Task: Plan a coffee meeting with a mentor on Thursday at 10:00 AM to 11 AM
Action: Mouse moved to (331, 149)
Screenshot: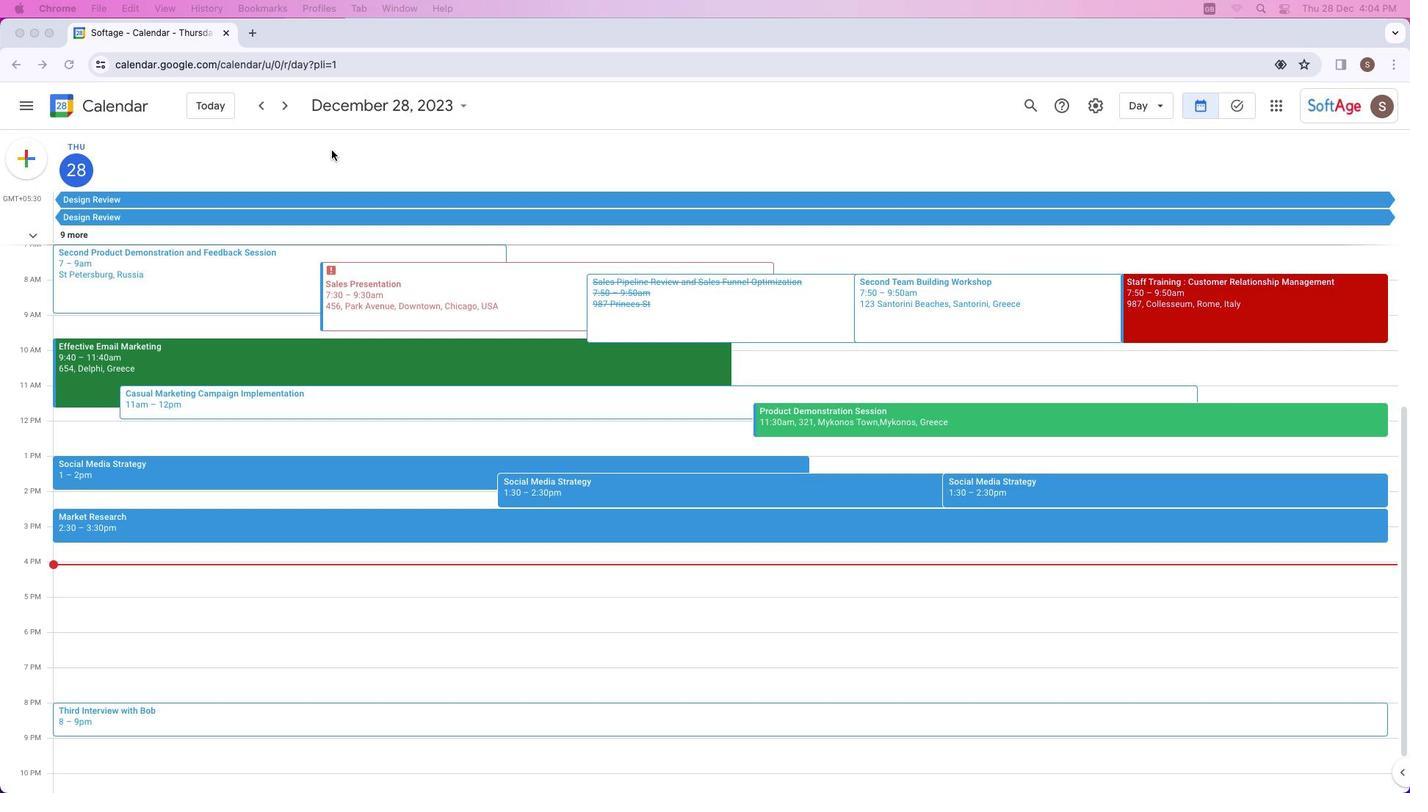 
Action: Mouse pressed left at (331, 149)
Screenshot: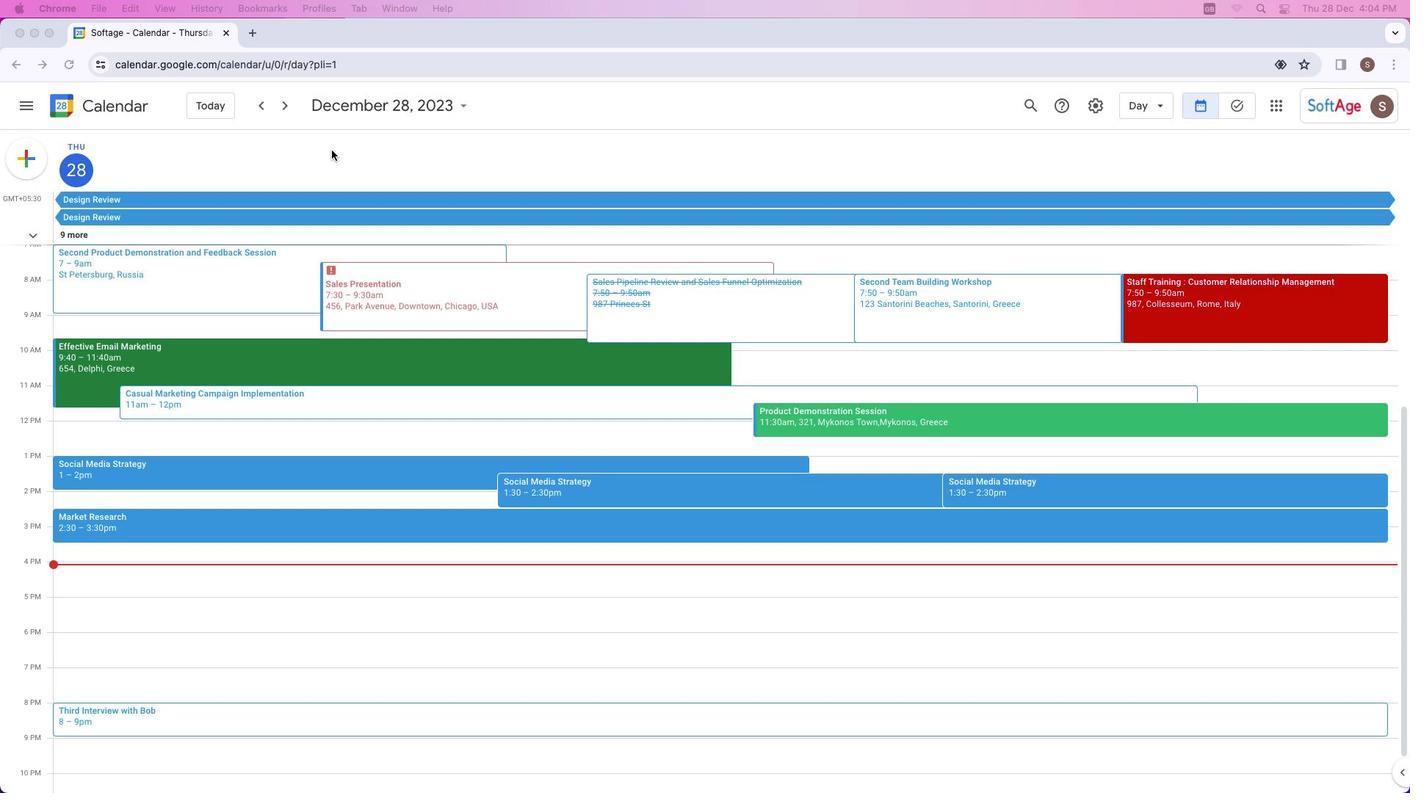 
Action: Mouse moved to (26, 154)
Screenshot: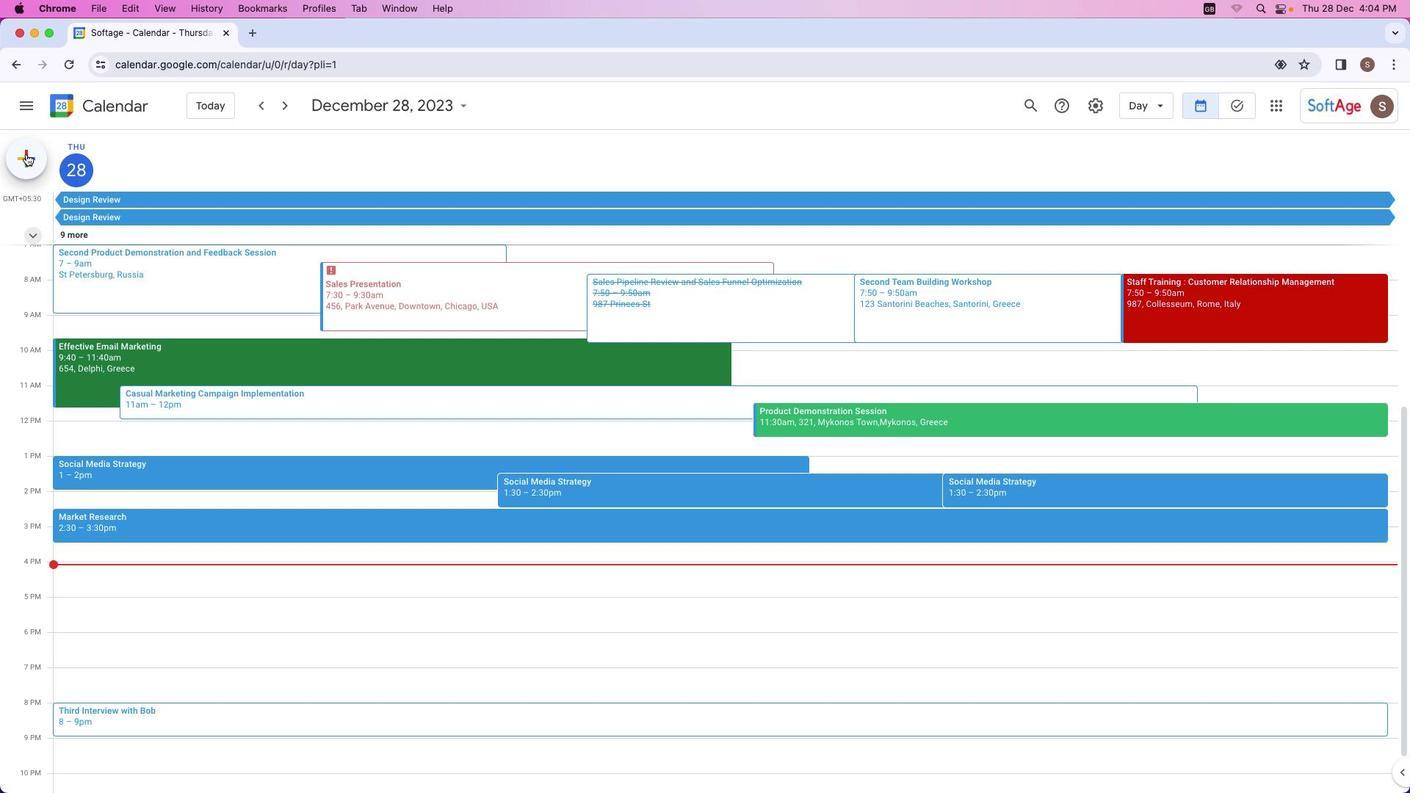
Action: Mouse pressed left at (26, 154)
Screenshot: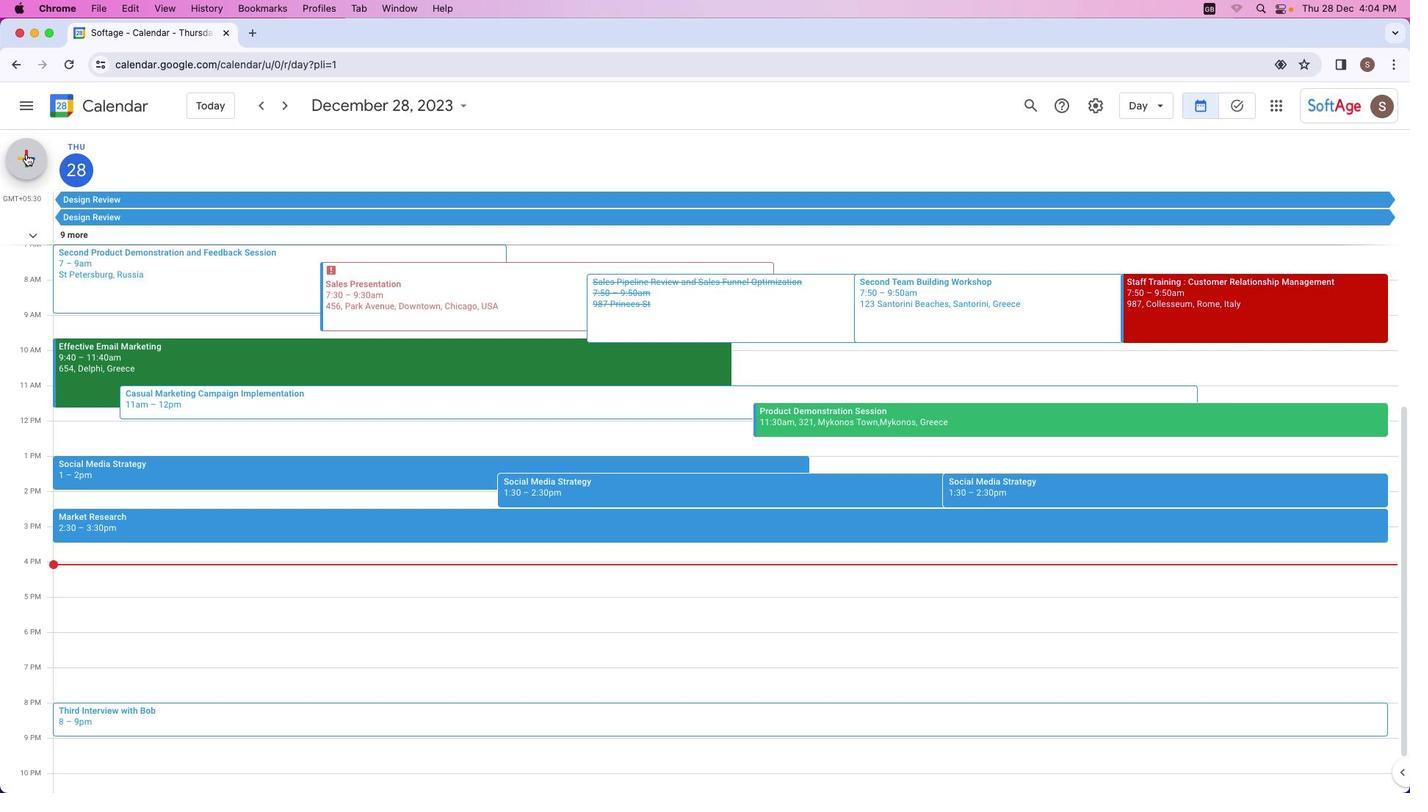 
Action: Mouse moved to (45, 207)
Screenshot: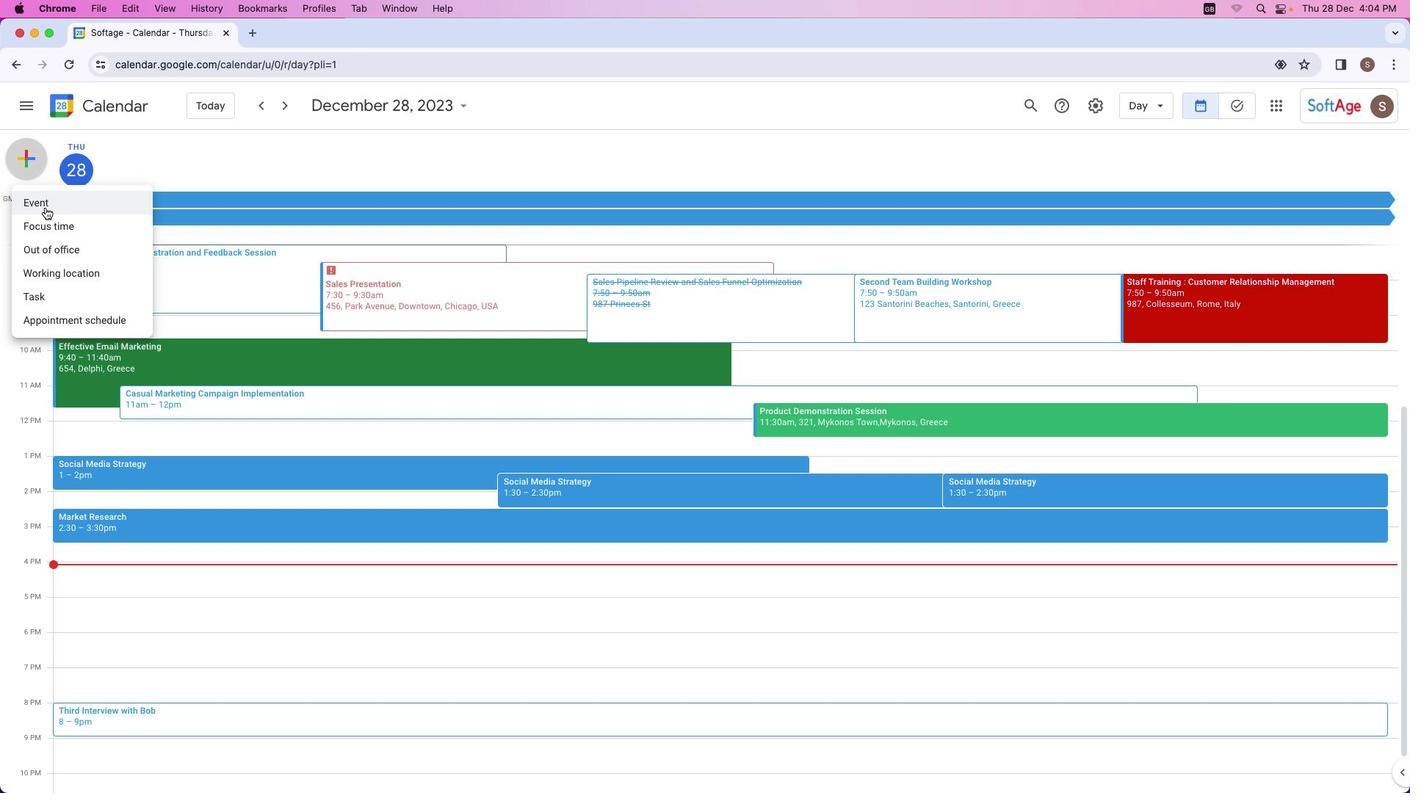 
Action: Mouse pressed left at (45, 207)
Screenshot: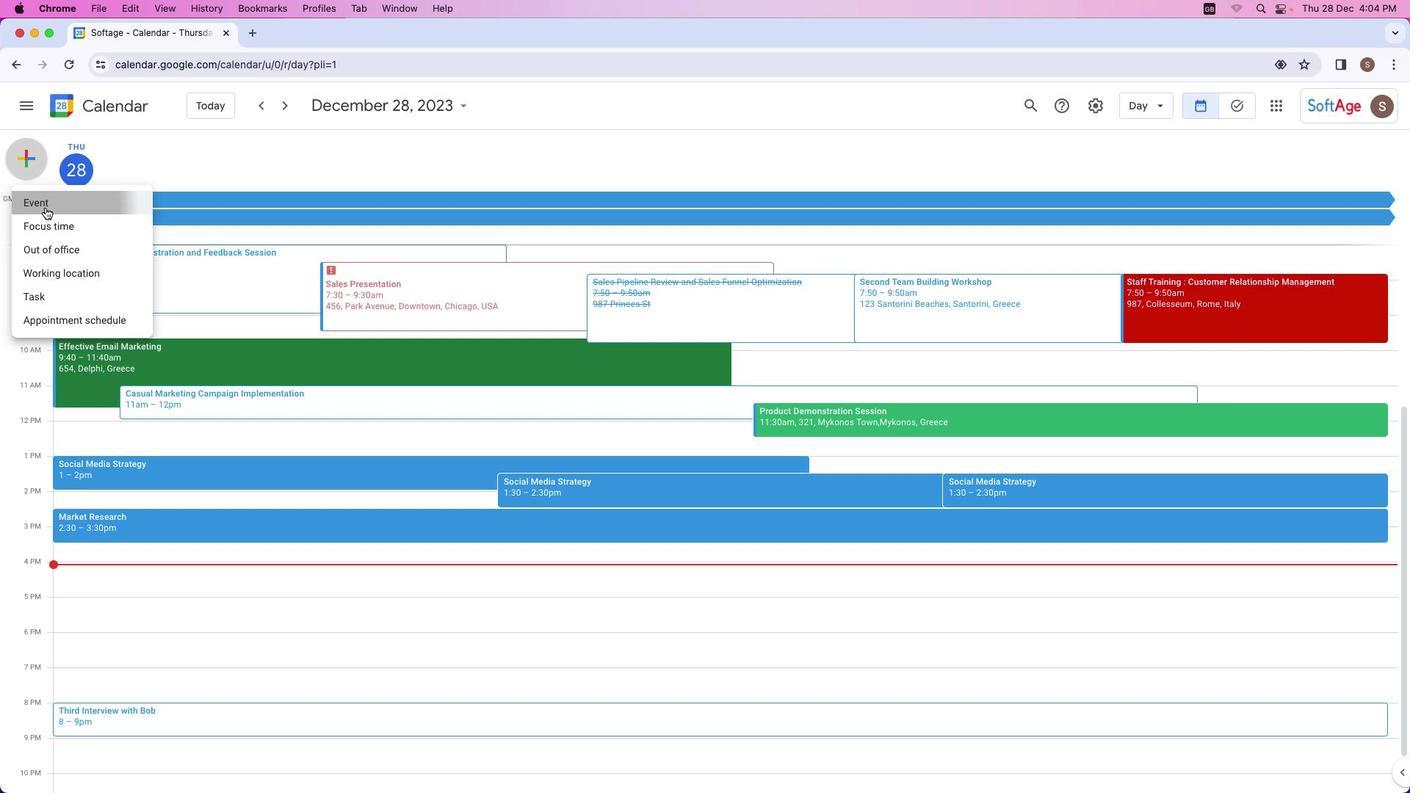 
Action: Mouse moved to (553, 298)
Screenshot: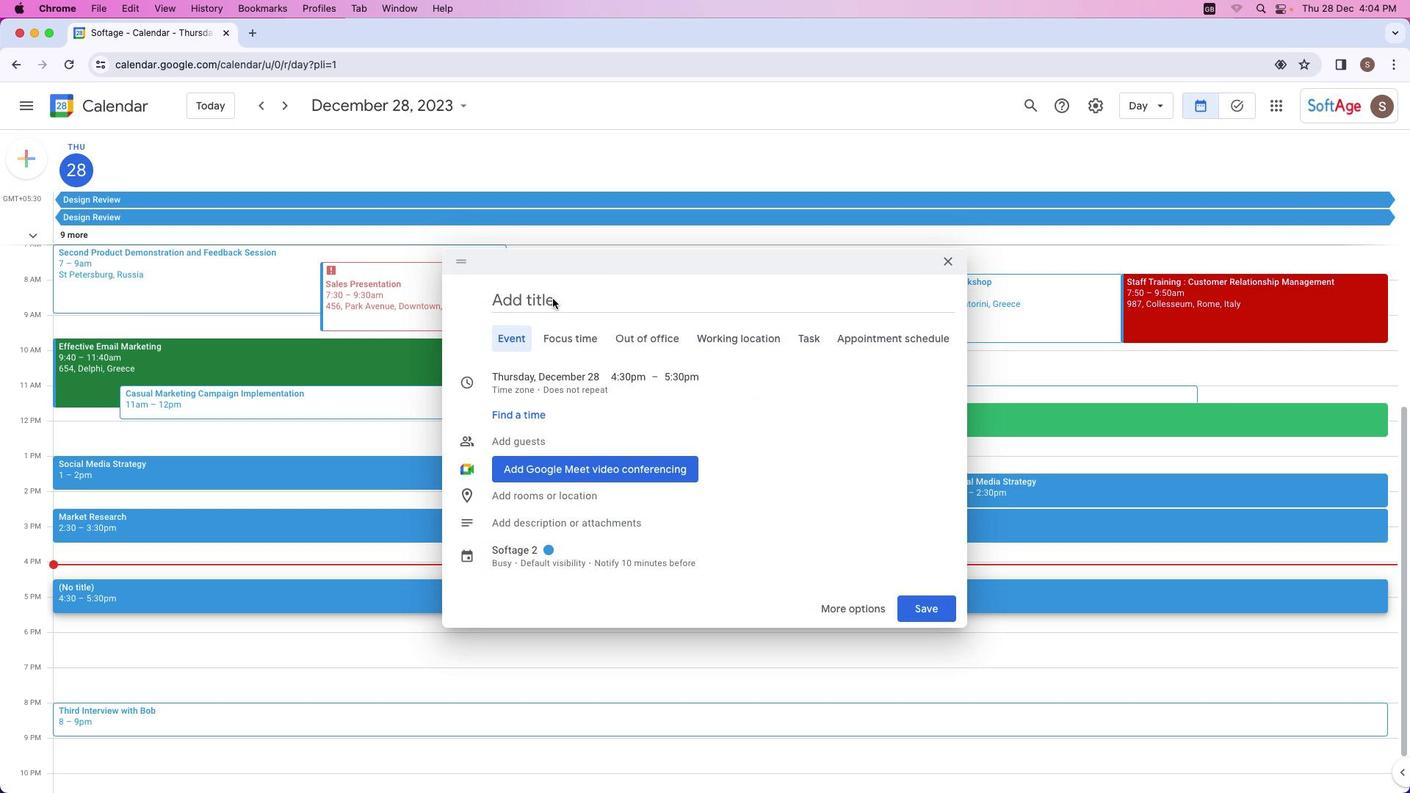 
Action: Mouse pressed left at (553, 298)
Screenshot: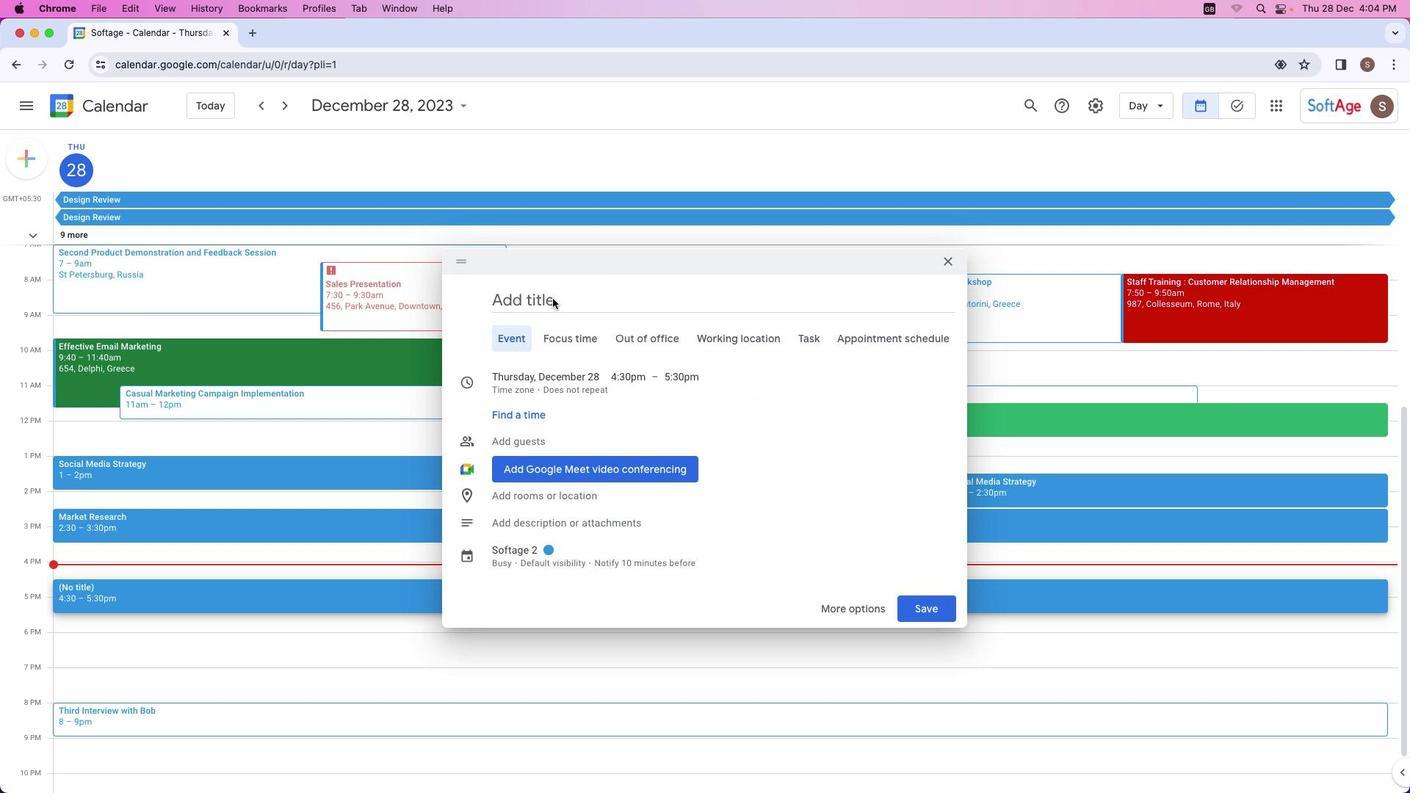 
Action: Key pressed Key.shift'C''o''f''f'
Screenshot: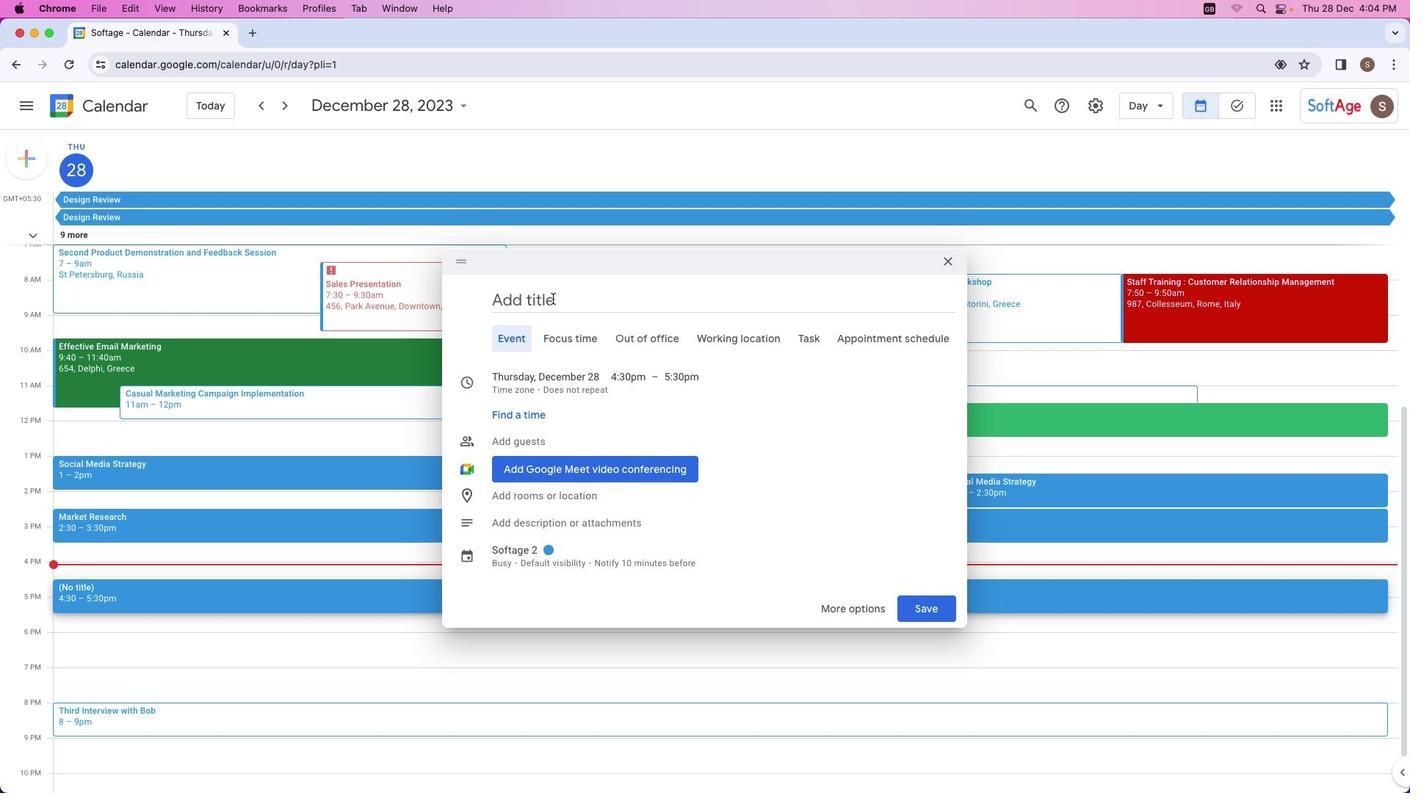 
Action: Mouse moved to (570, 300)
Screenshot: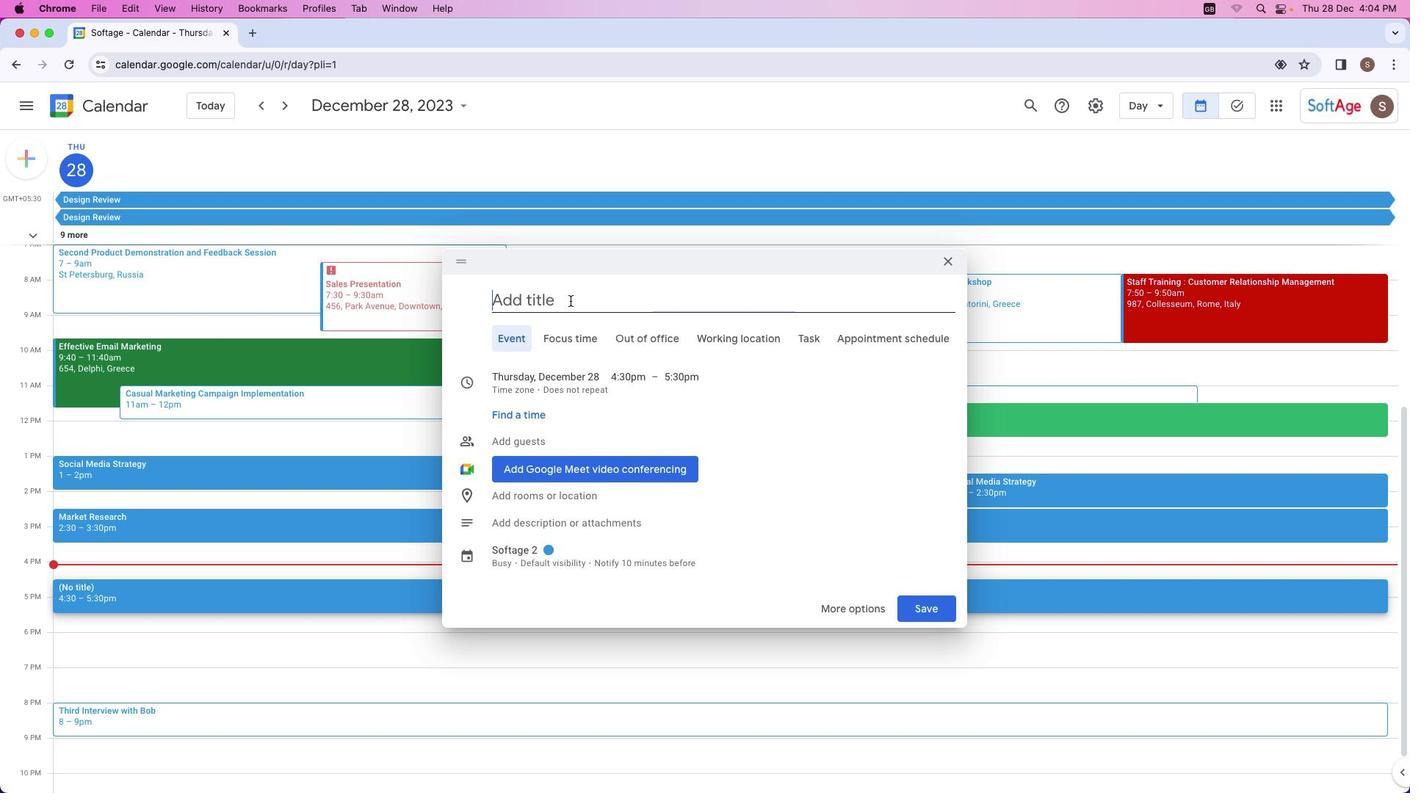 
Action: Mouse pressed left at (570, 300)
Screenshot: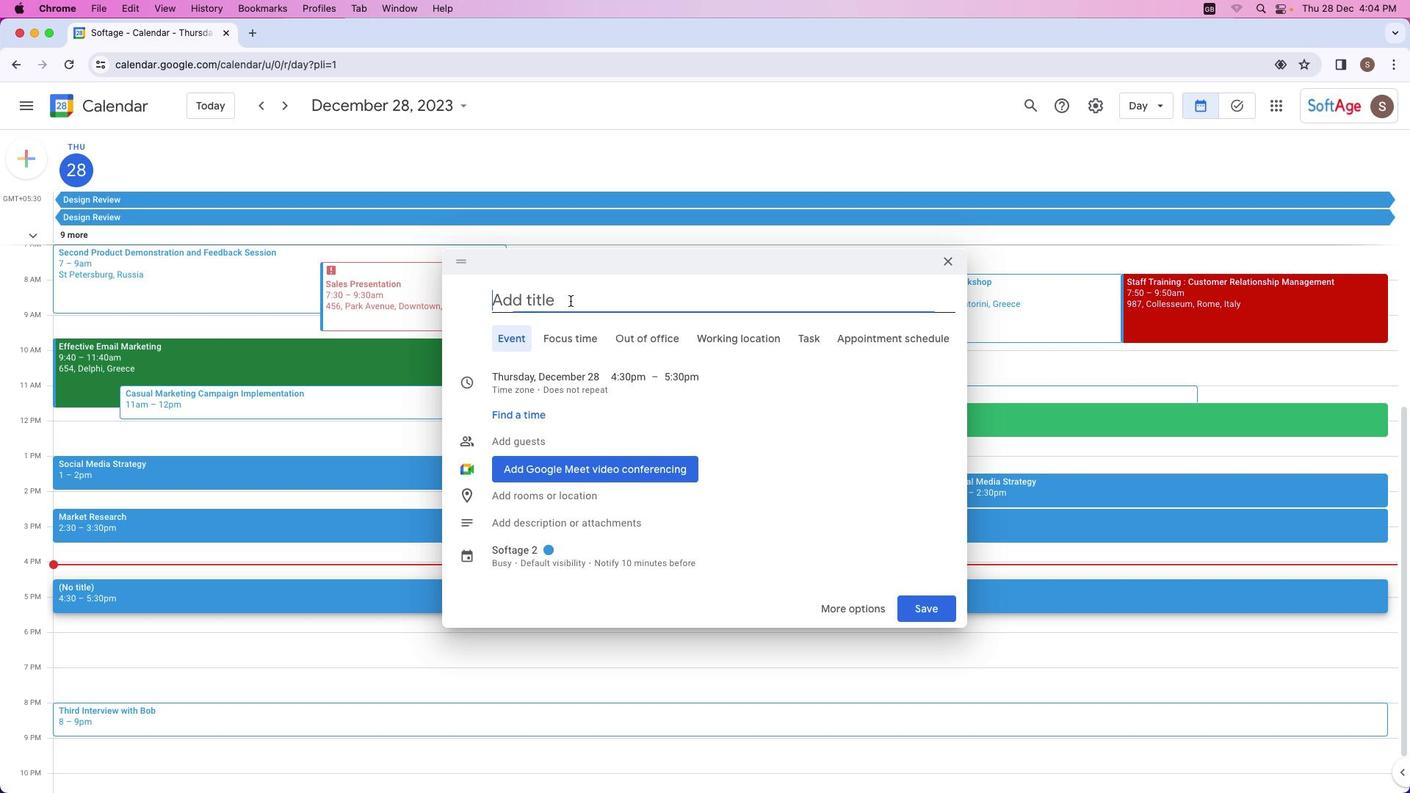 
Action: Key pressed Key.shift'C''o''f''f''e''e'Key.space'm''e''e''t''i''n''g'
Screenshot: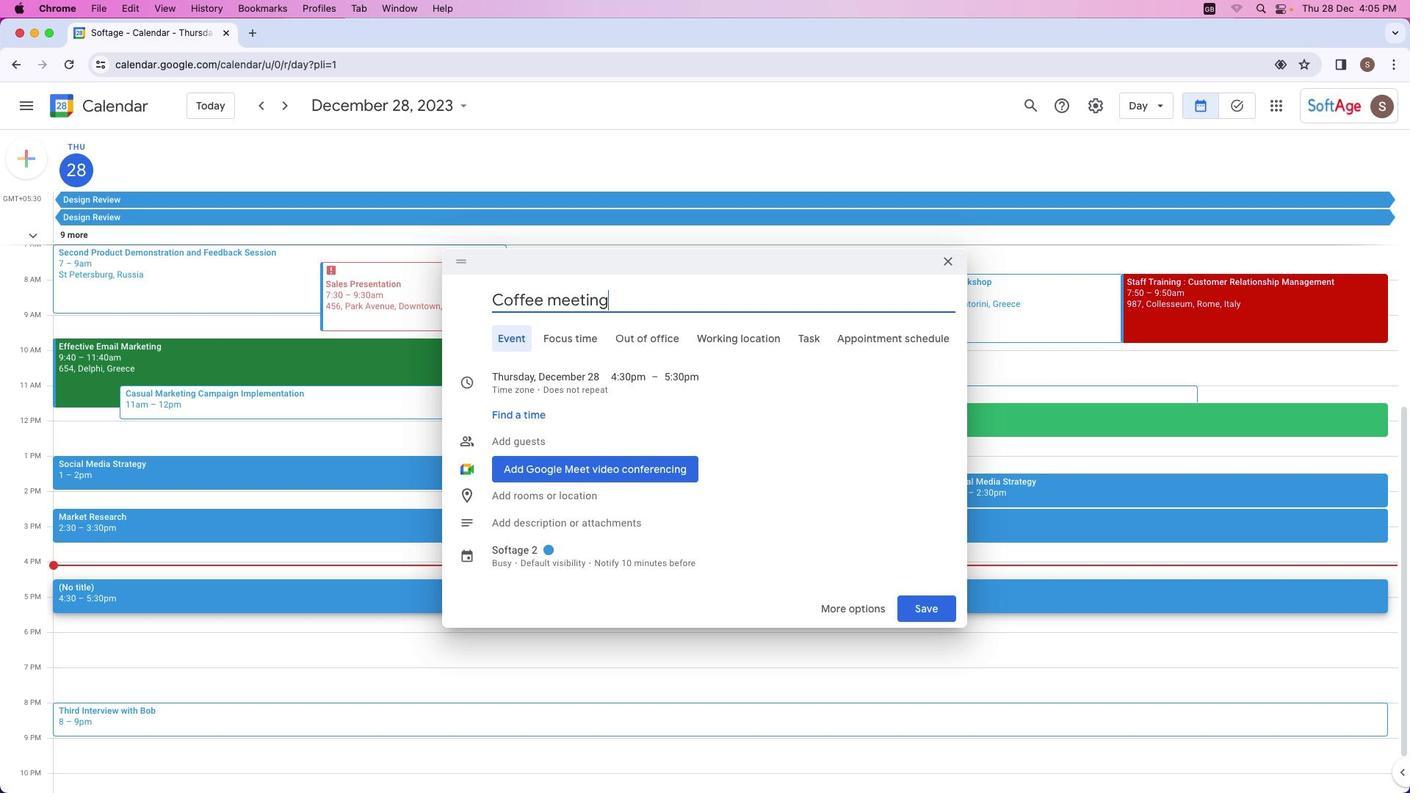 
Action: Mouse moved to (630, 373)
Screenshot: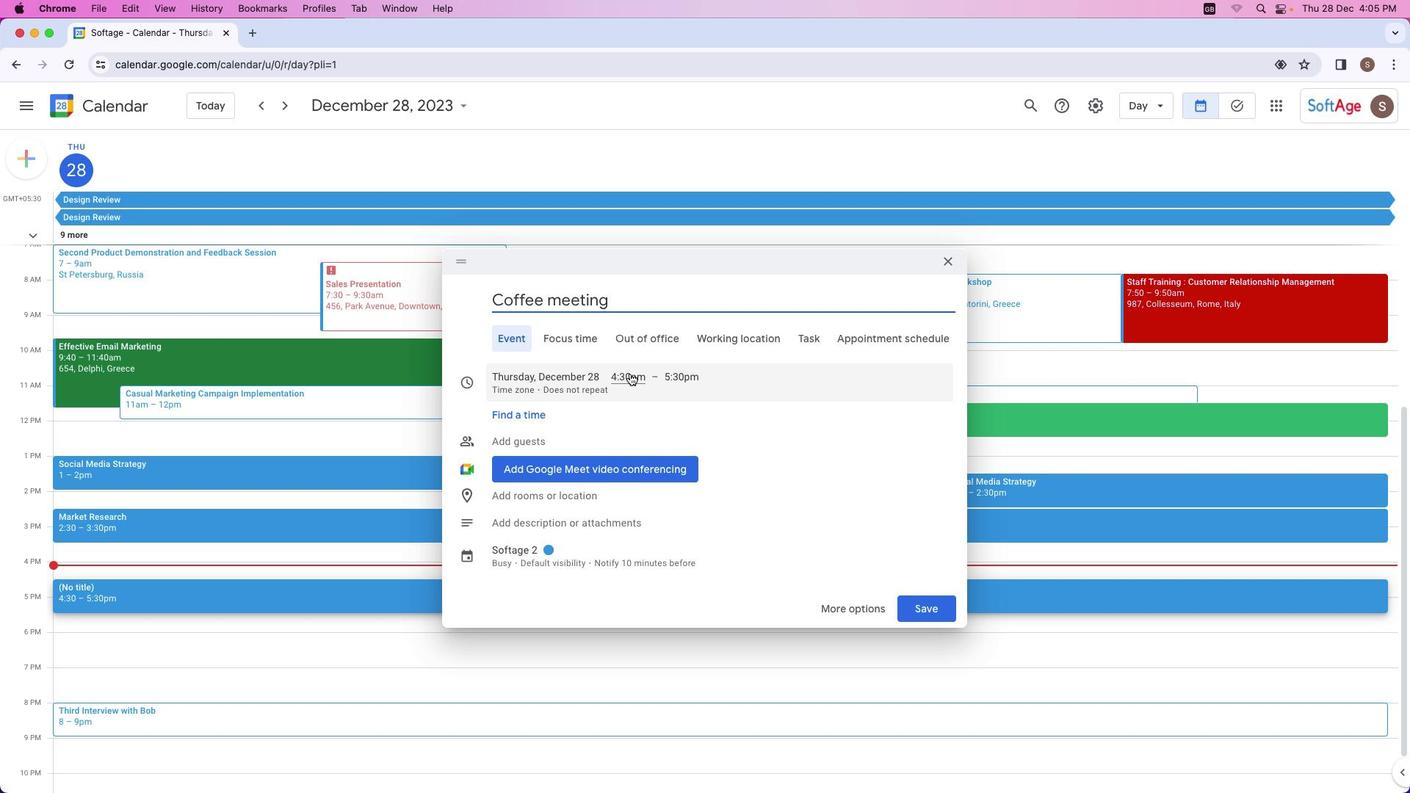 
Action: Mouse pressed left at (630, 373)
Screenshot: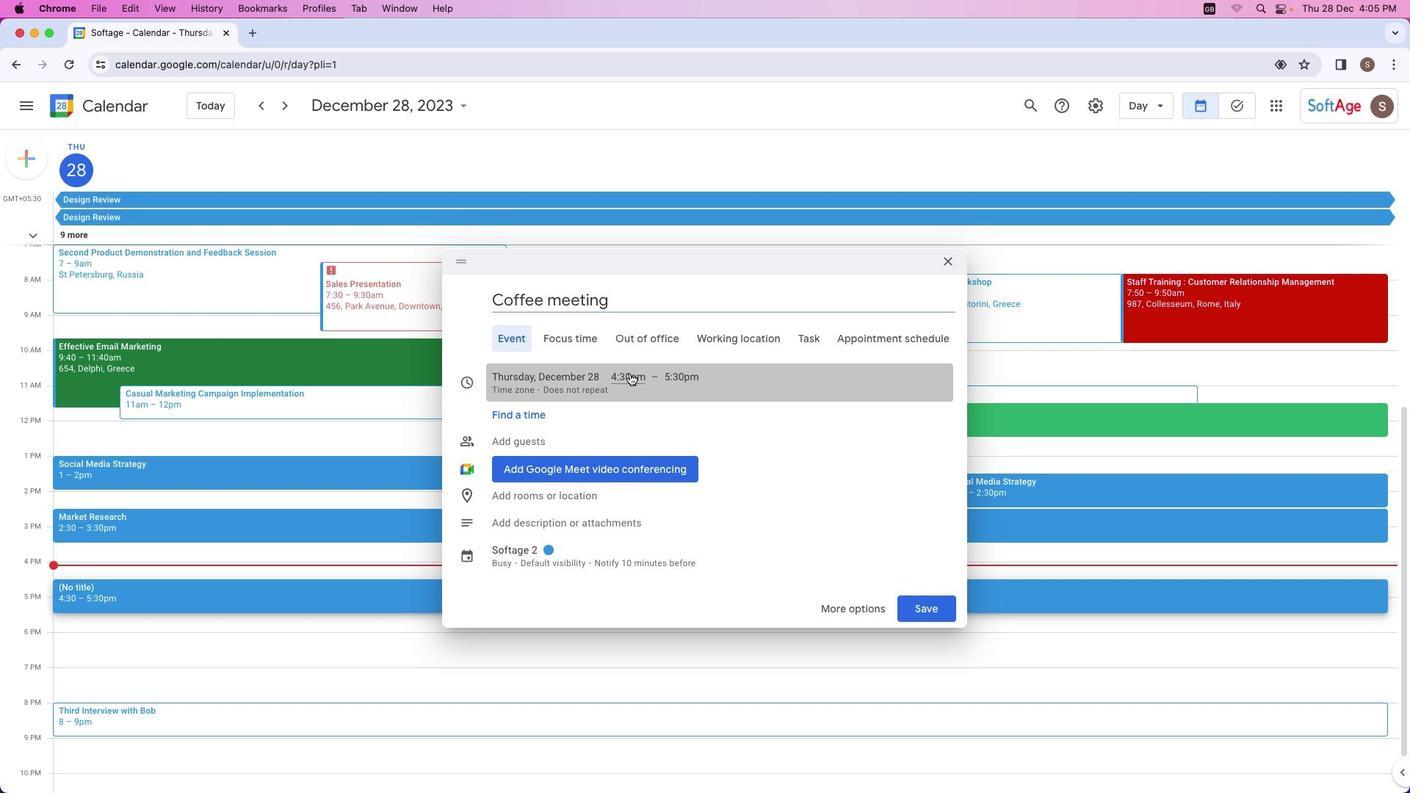 
Action: Mouse moved to (644, 456)
Screenshot: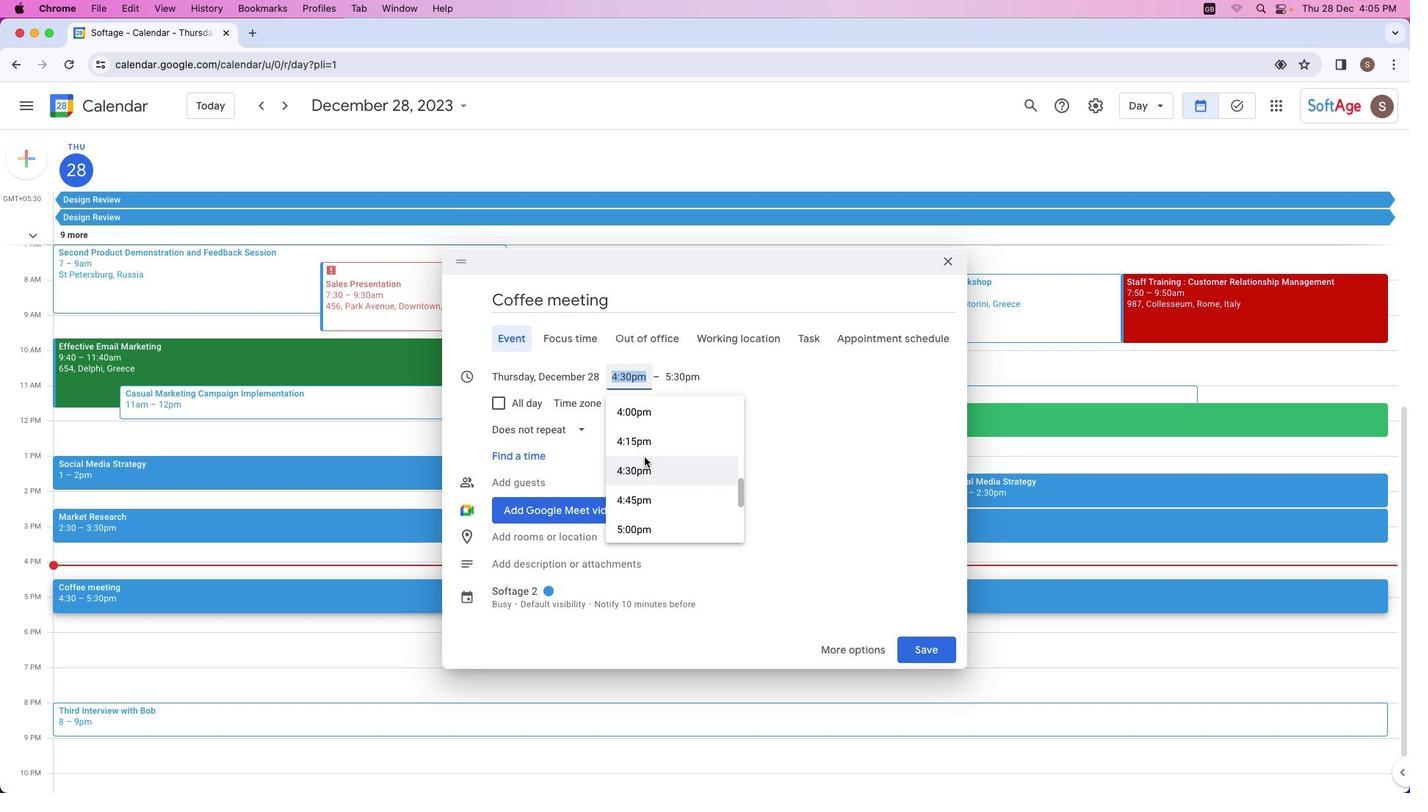 
Action: Mouse scrolled (644, 456) with delta (0, 0)
Screenshot: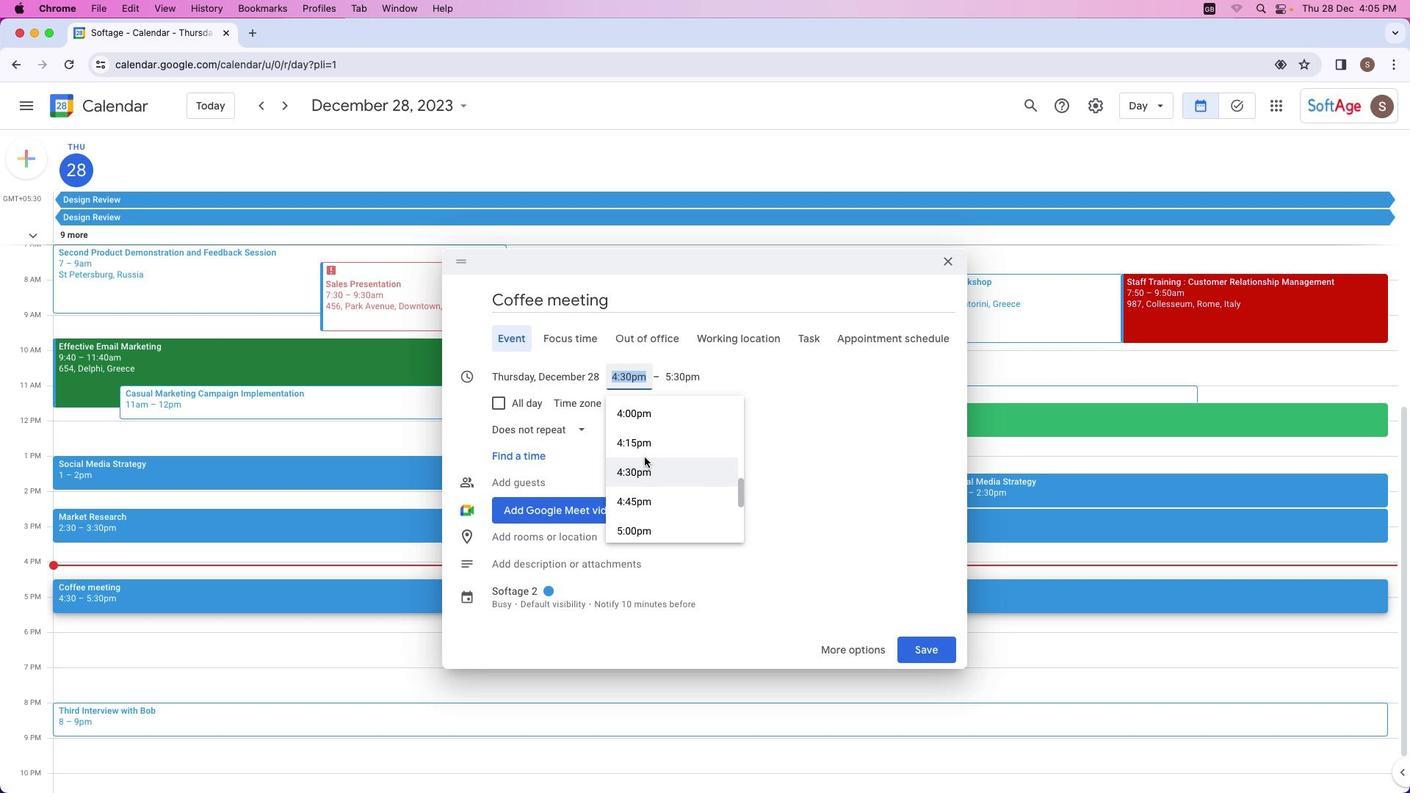 
Action: Mouse scrolled (644, 456) with delta (0, 0)
Screenshot: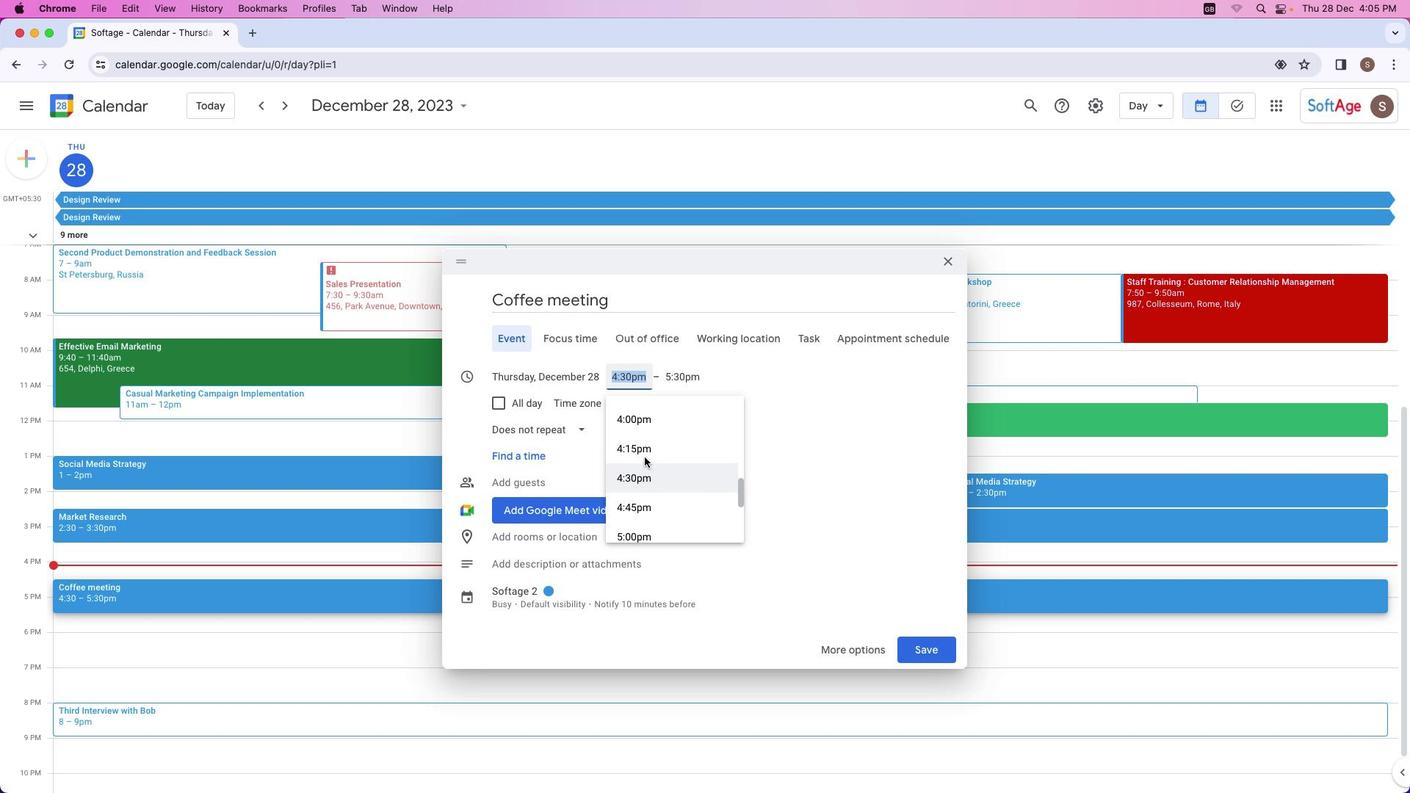 
Action: Mouse scrolled (644, 456) with delta (0, 0)
Screenshot: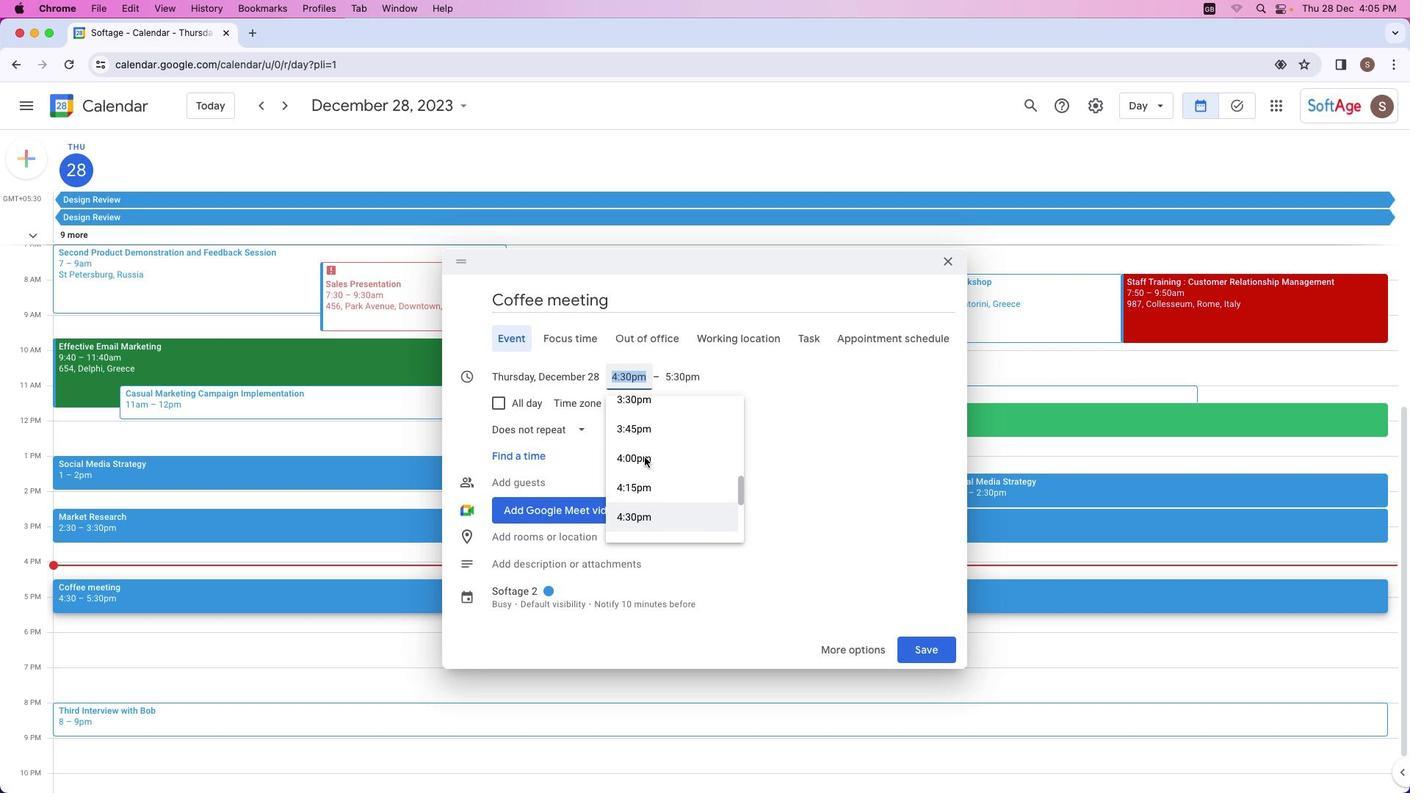 
Action: Mouse scrolled (644, 456) with delta (0, 1)
Screenshot: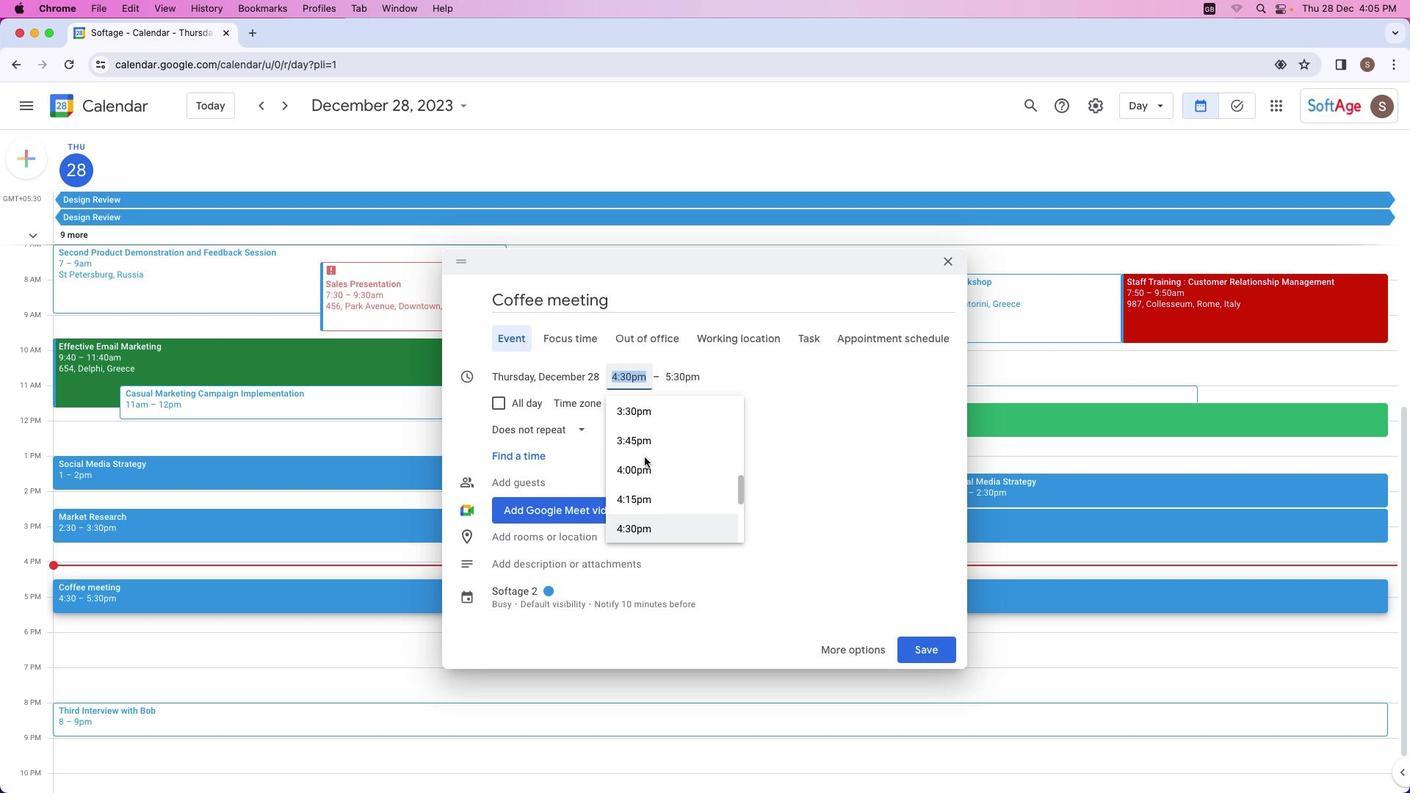 
Action: Mouse scrolled (644, 456) with delta (0, 1)
Screenshot: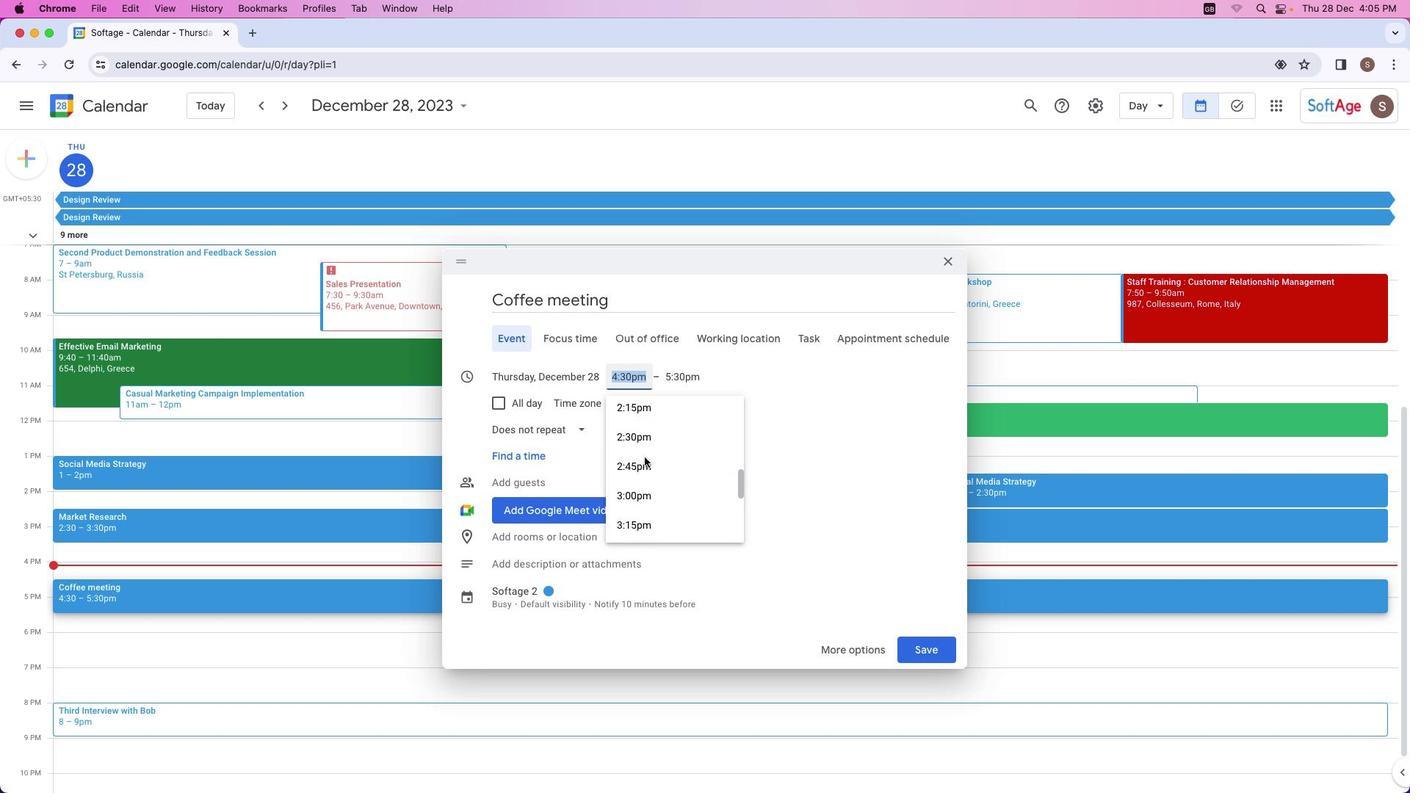 
Action: Mouse scrolled (644, 456) with delta (0, 2)
Screenshot: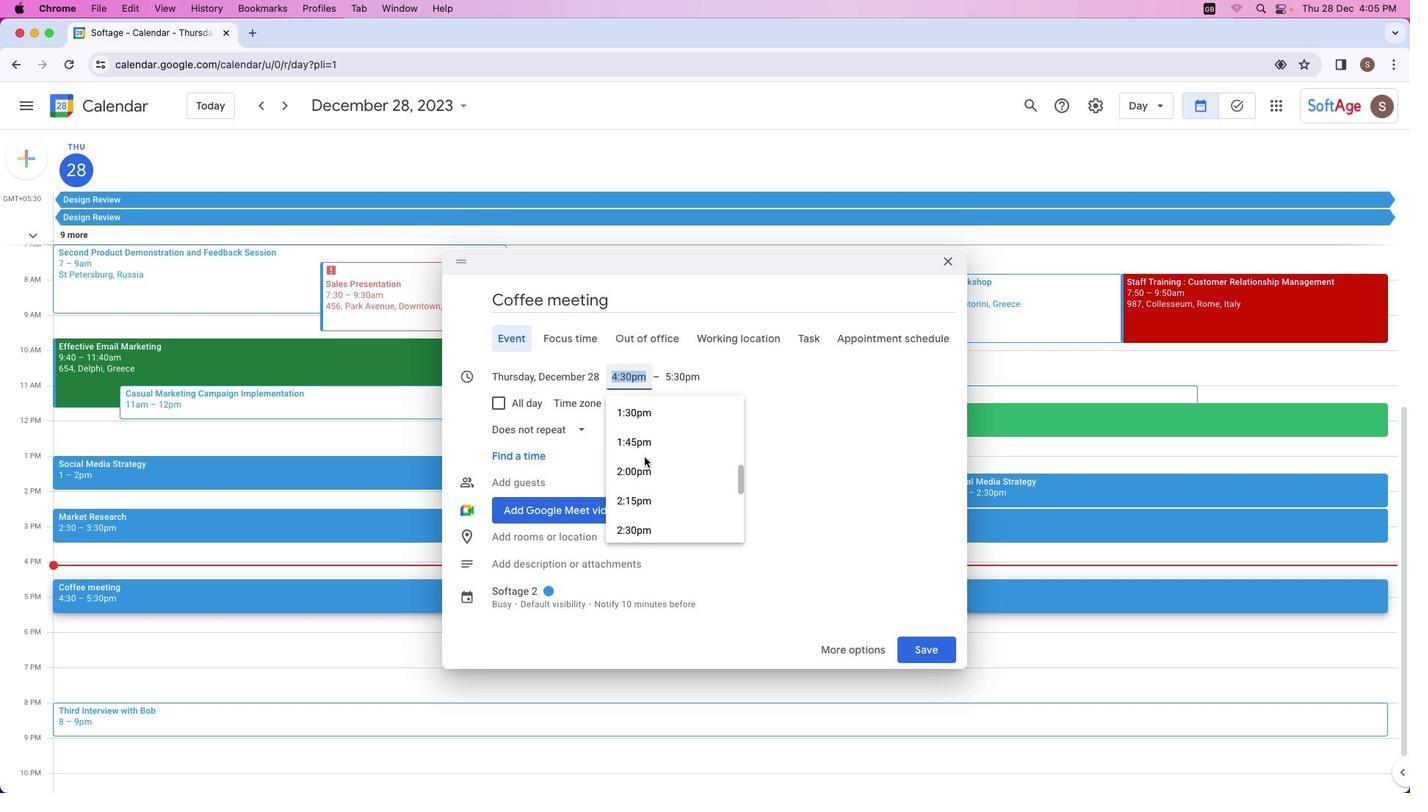 
Action: Mouse scrolled (644, 456) with delta (0, 0)
Screenshot: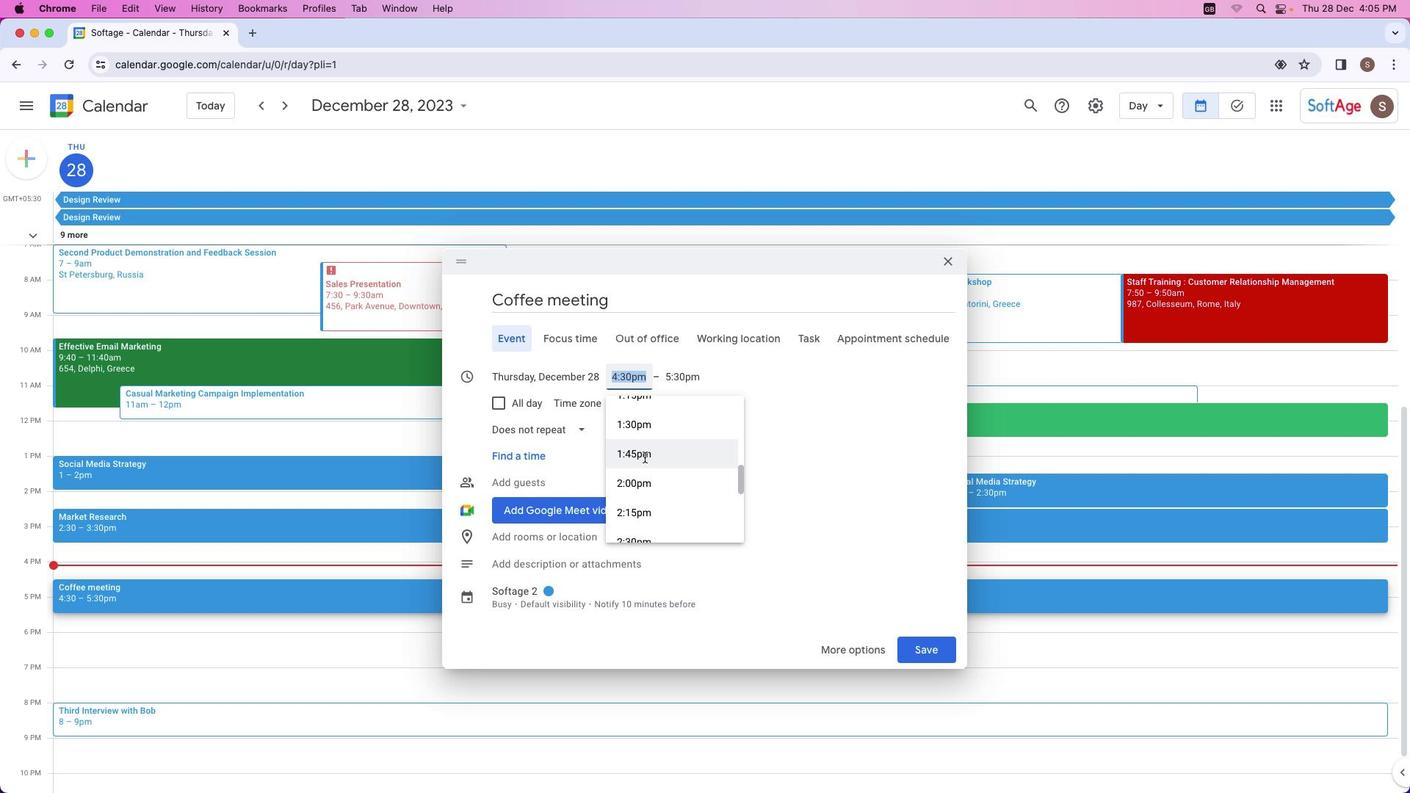
Action: Mouse scrolled (644, 456) with delta (0, 0)
Screenshot: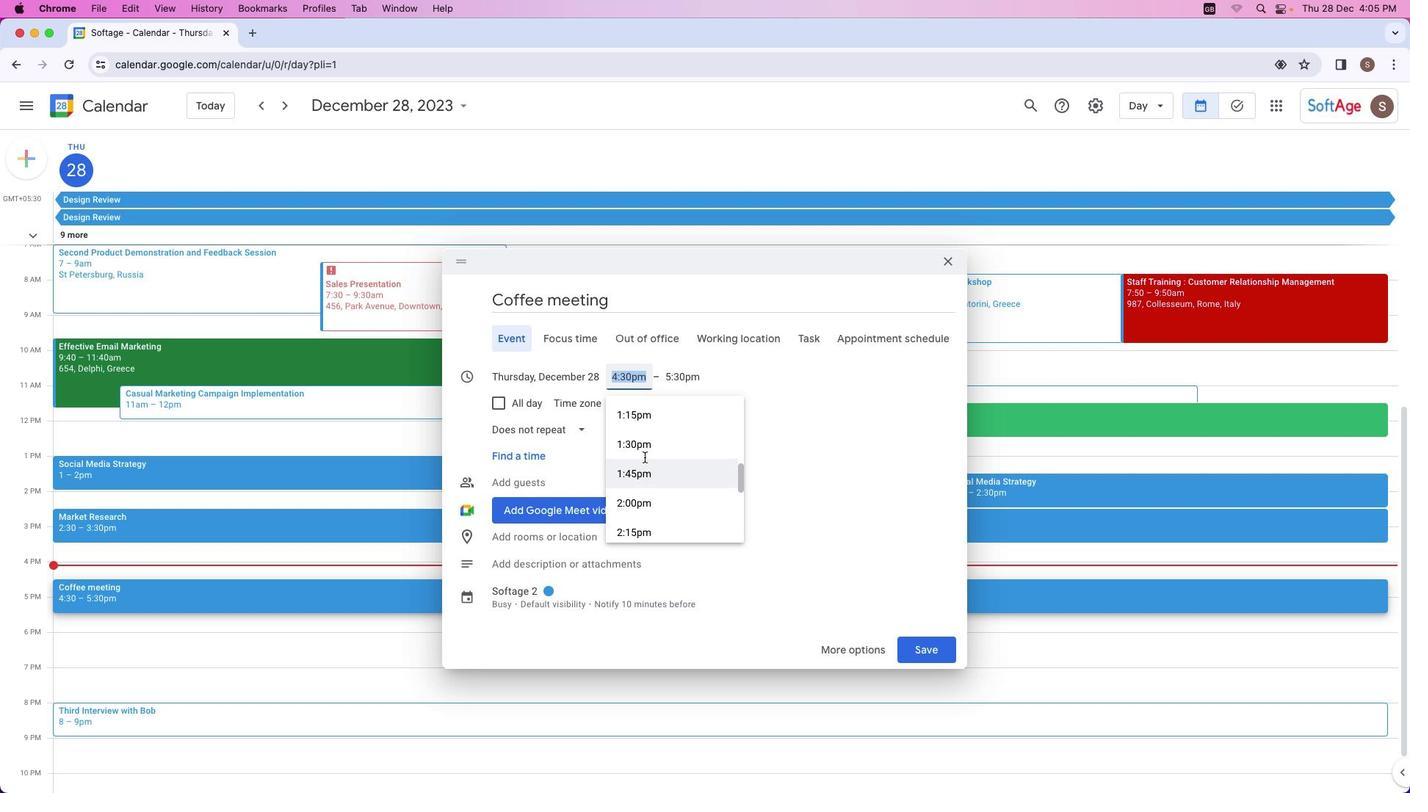 
Action: Mouse scrolled (644, 456) with delta (0, 0)
Screenshot: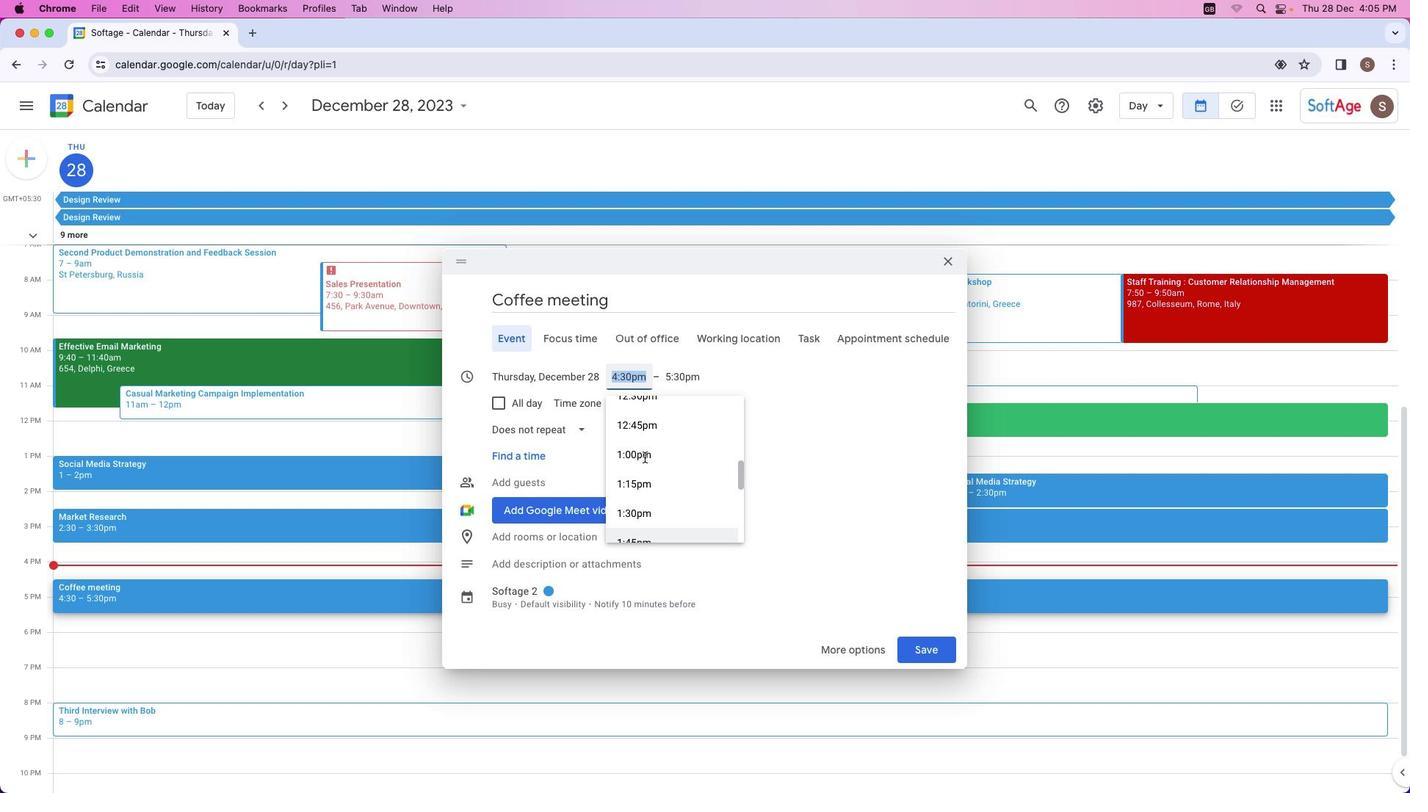 
Action: Mouse scrolled (644, 456) with delta (0, 2)
Screenshot: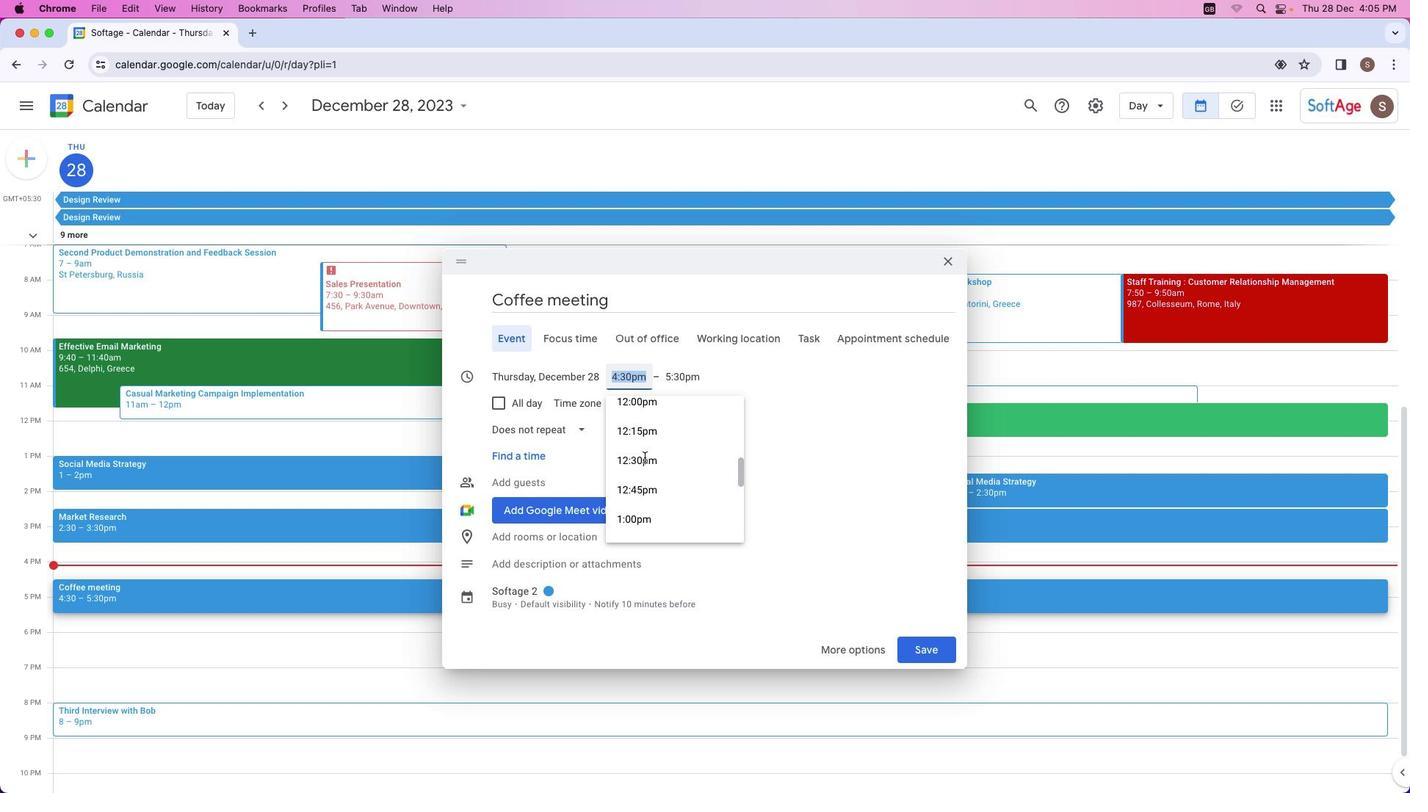 
Action: Mouse scrolled (644, 456) with delta (0, 2)
Screenshot: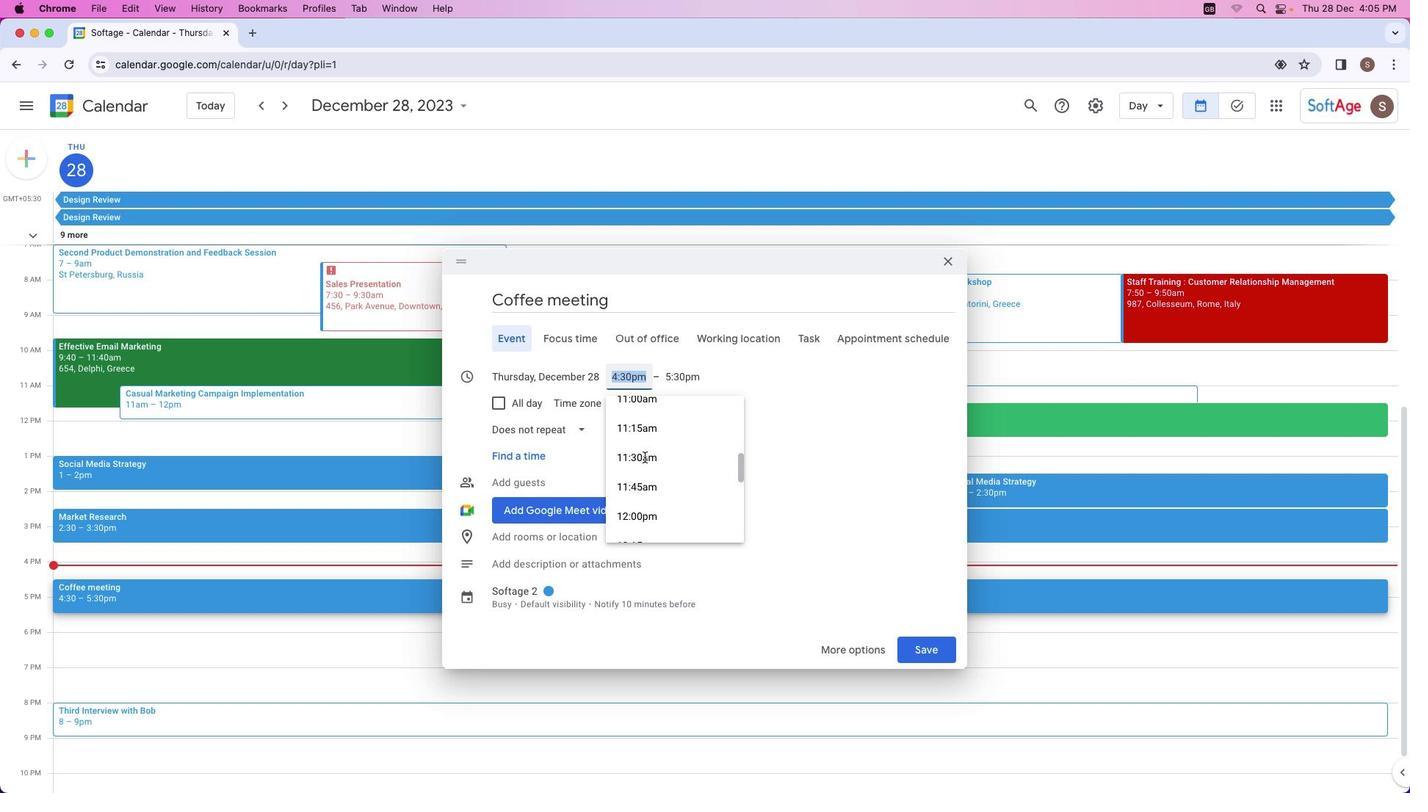 
Action: Mouse scrolled (644, 456) with delta (0, 2)
Screenshot: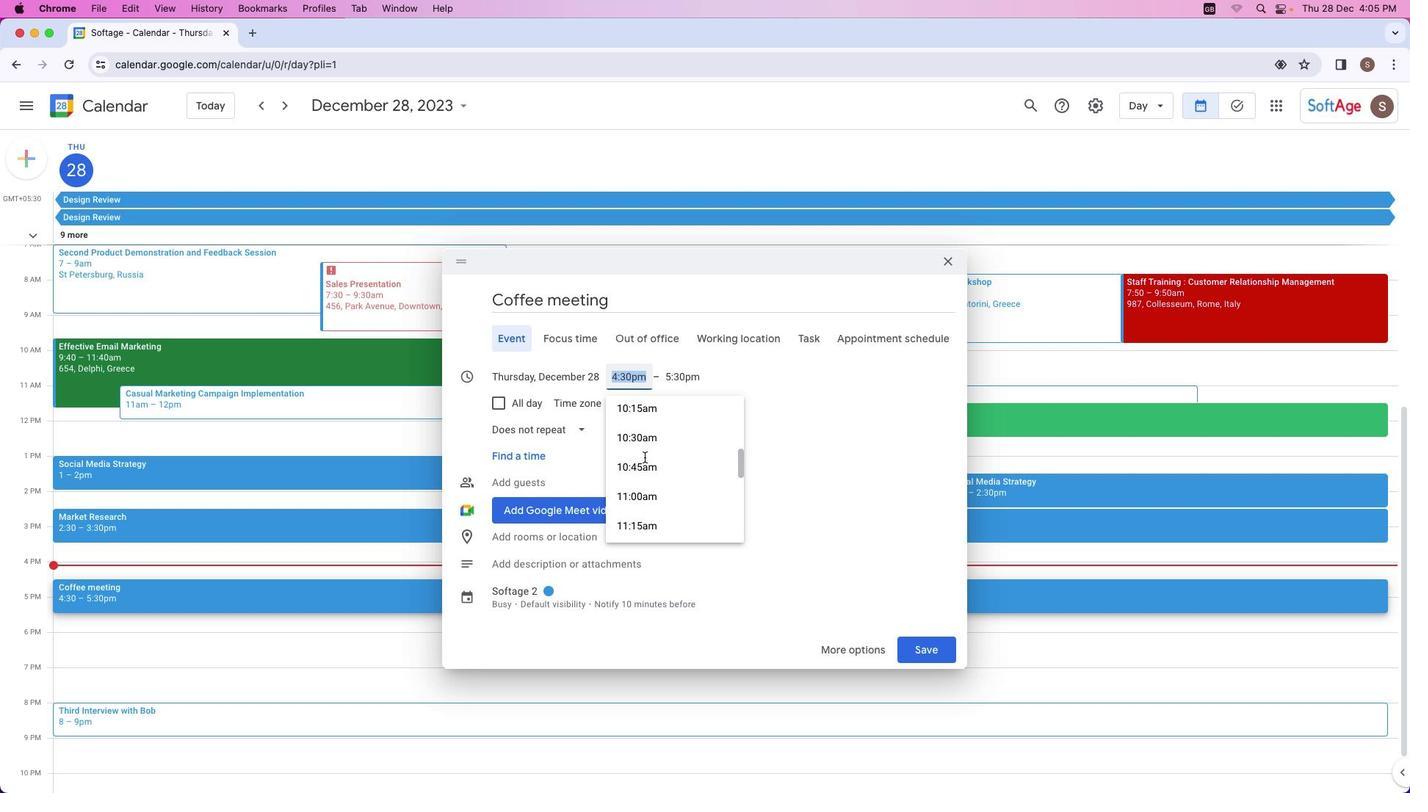 
Action: Mouse moved to (639, 403)
Screenshot: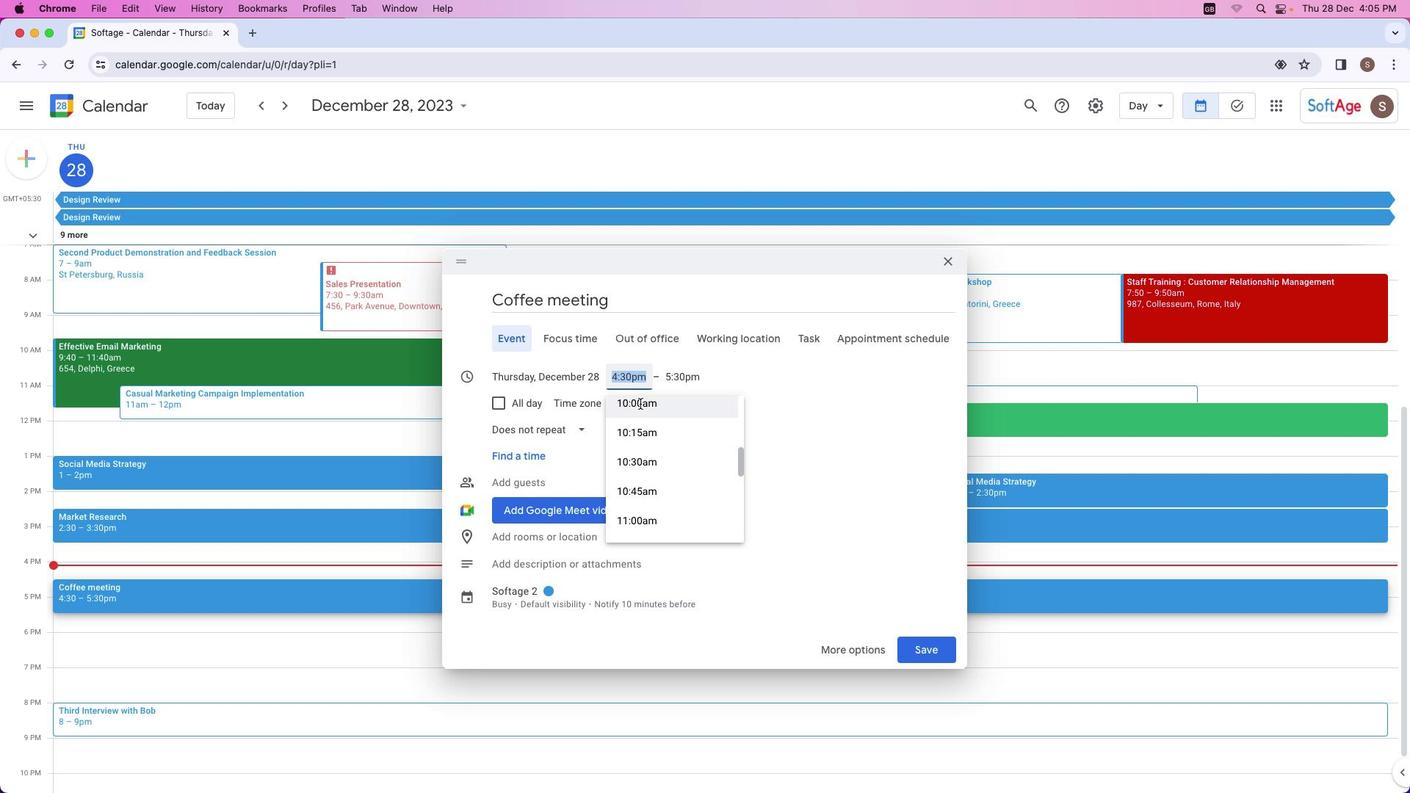 
Action: Mouse pressed left at (639, 403)
Screenshot: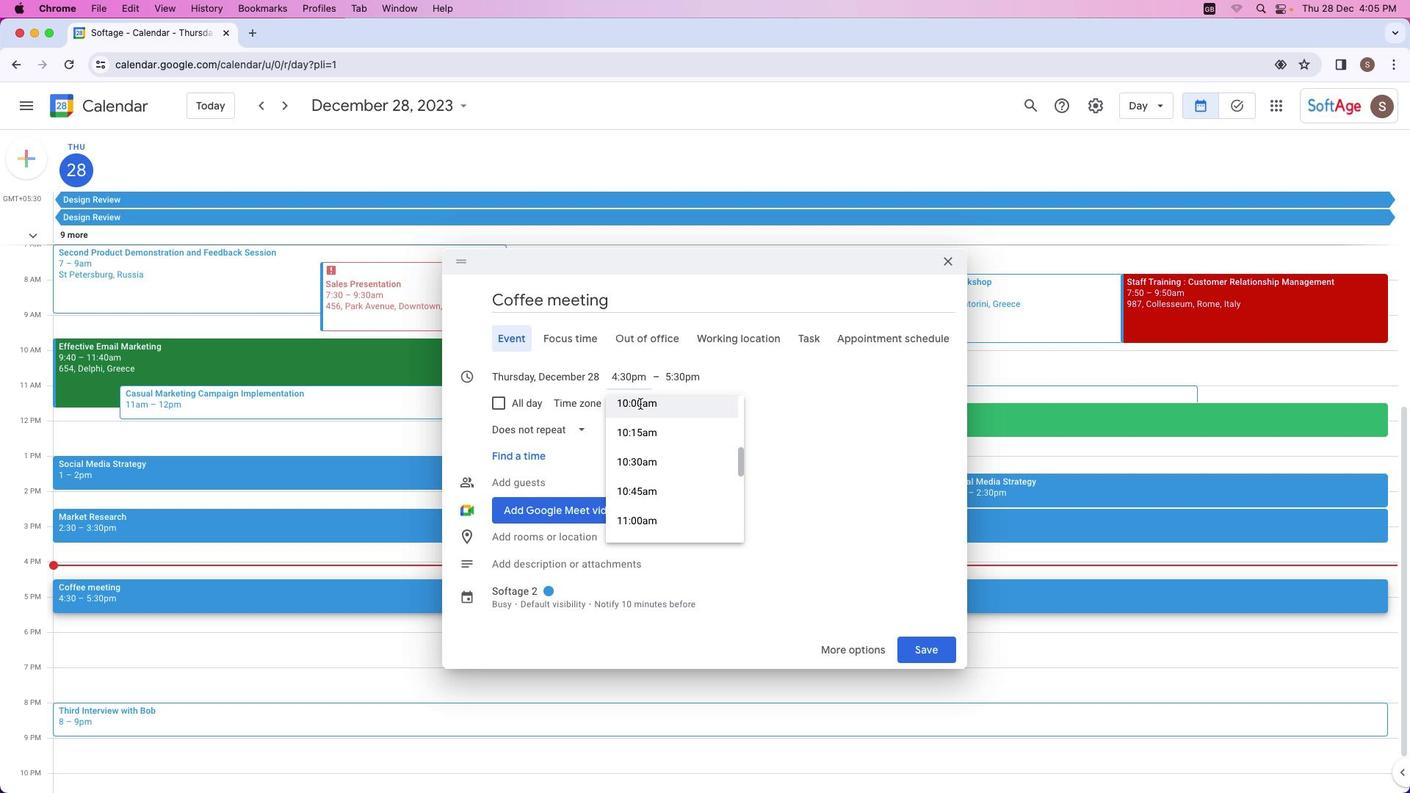 
Action: Mouse moved to (580, 561)
Screenshot: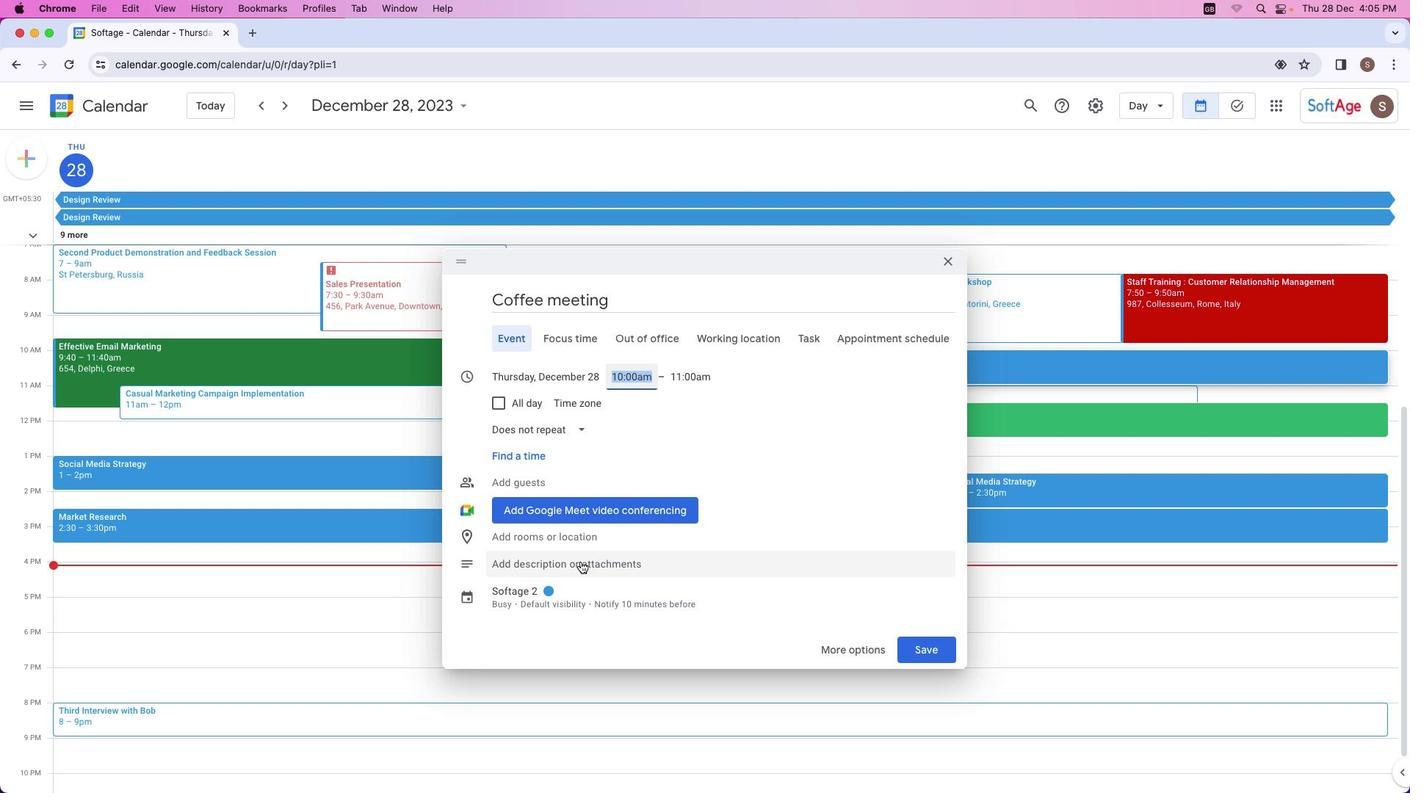 
Action: Mouse pressed left at (580, 561)
Screenshot: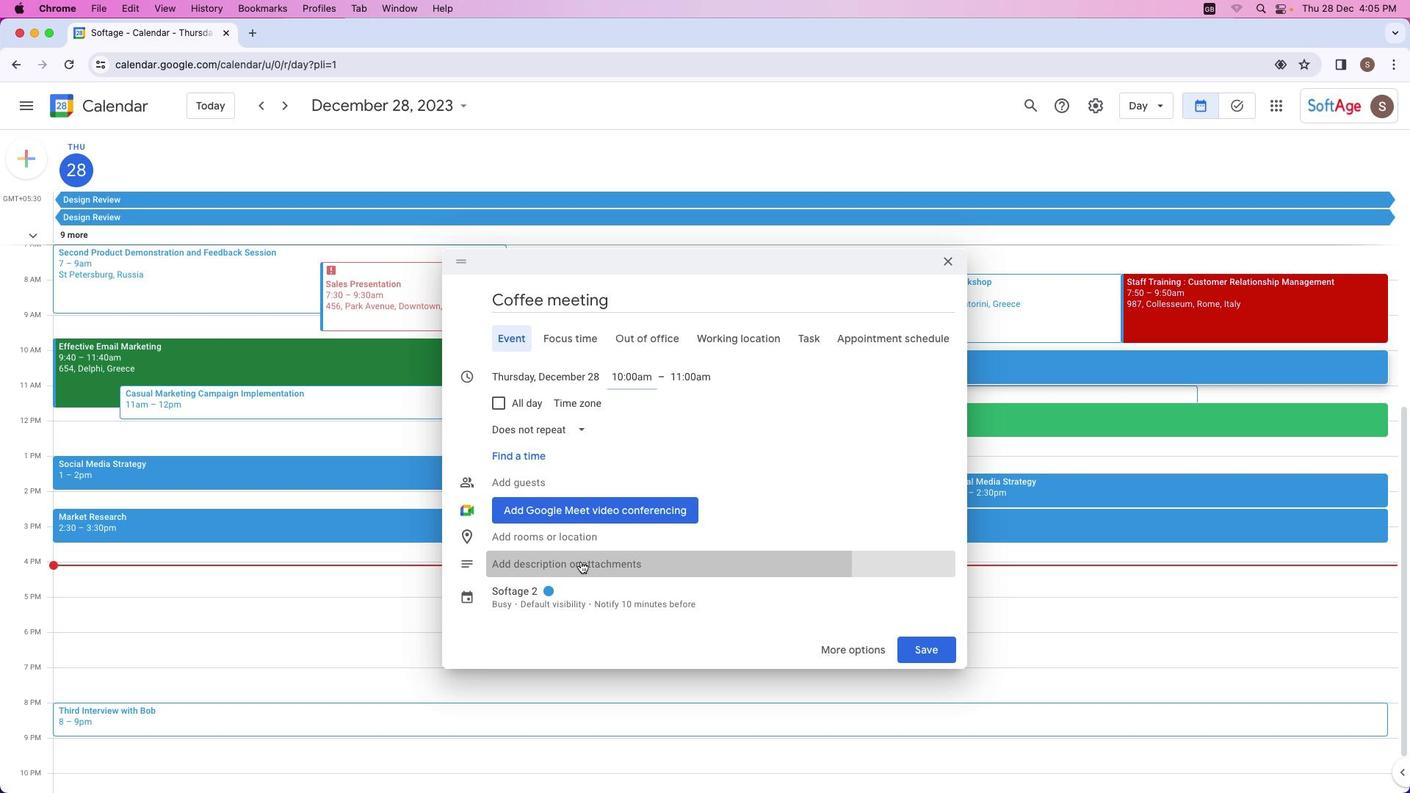 
Action: Mouse moved to (530, 586)
Screenshot: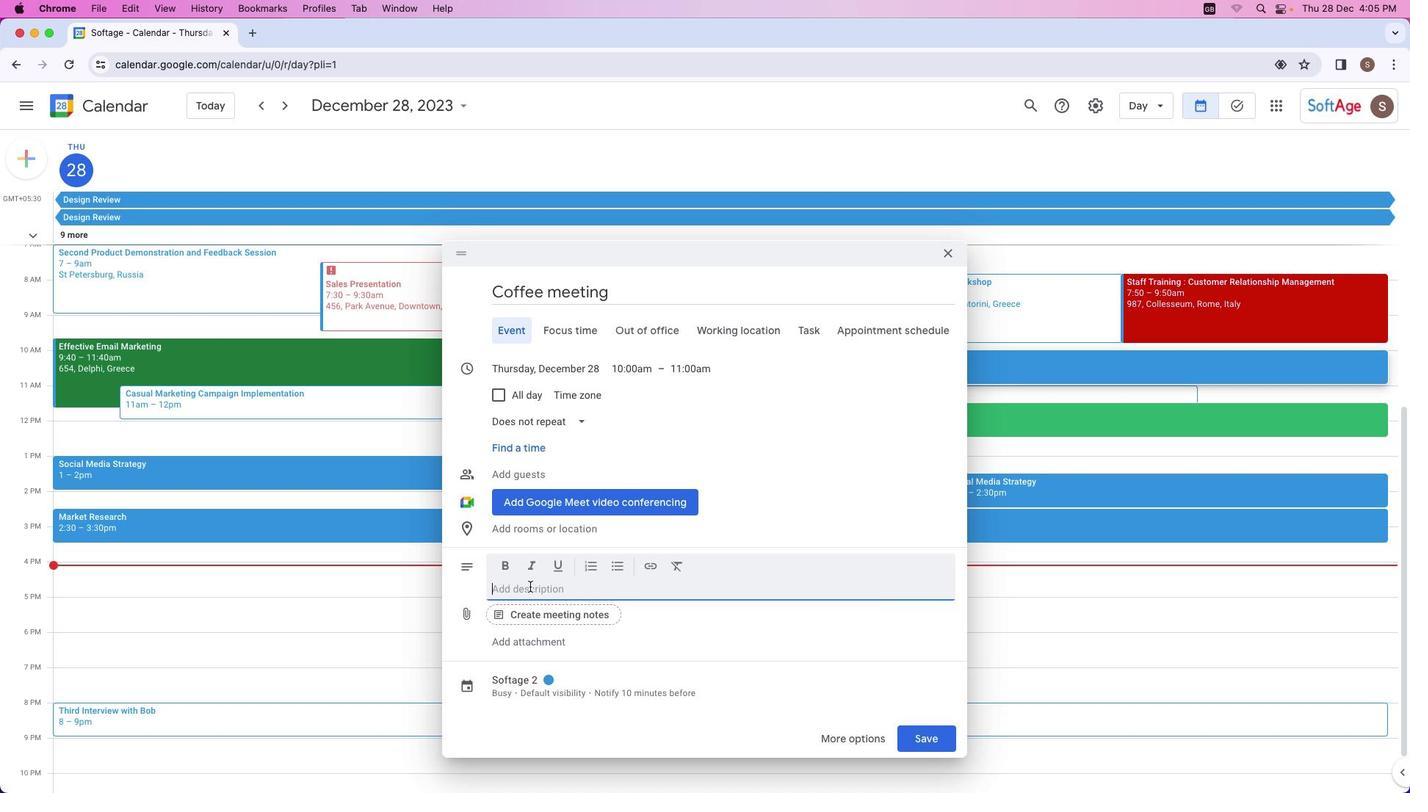 
Action: Key pressed Key.shift'T''h''i''s'Key.space'i''s'Key.space'a'Key.space'c''o''f''f''e''e'Key.space'm''e''e''t''i''n''g'Key.space'w''i''t''h'Key.space't''h''e'Key.space'm''e''n''t''o''r''.'
Screenshot: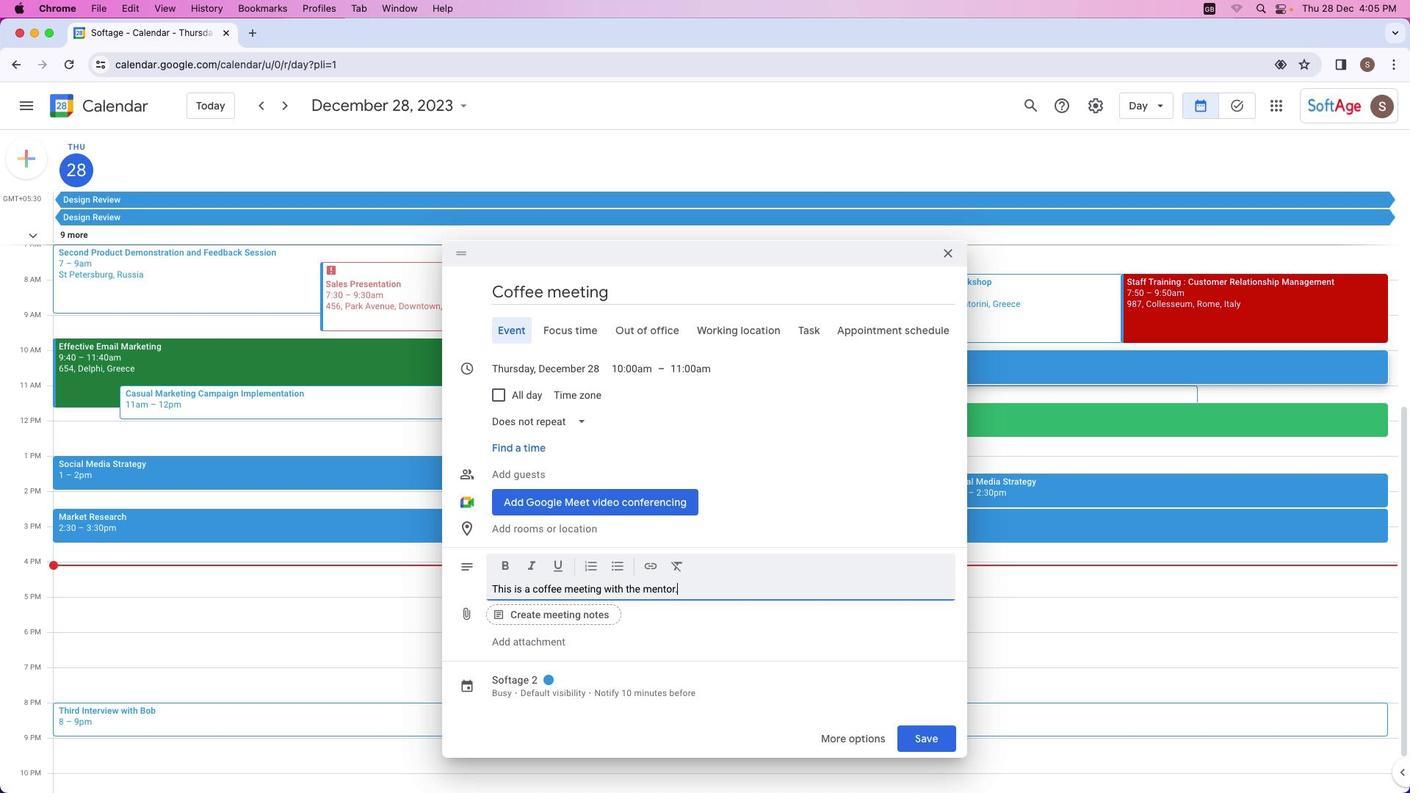 
Action: Mouse moved to (922, 735)
Screenshot: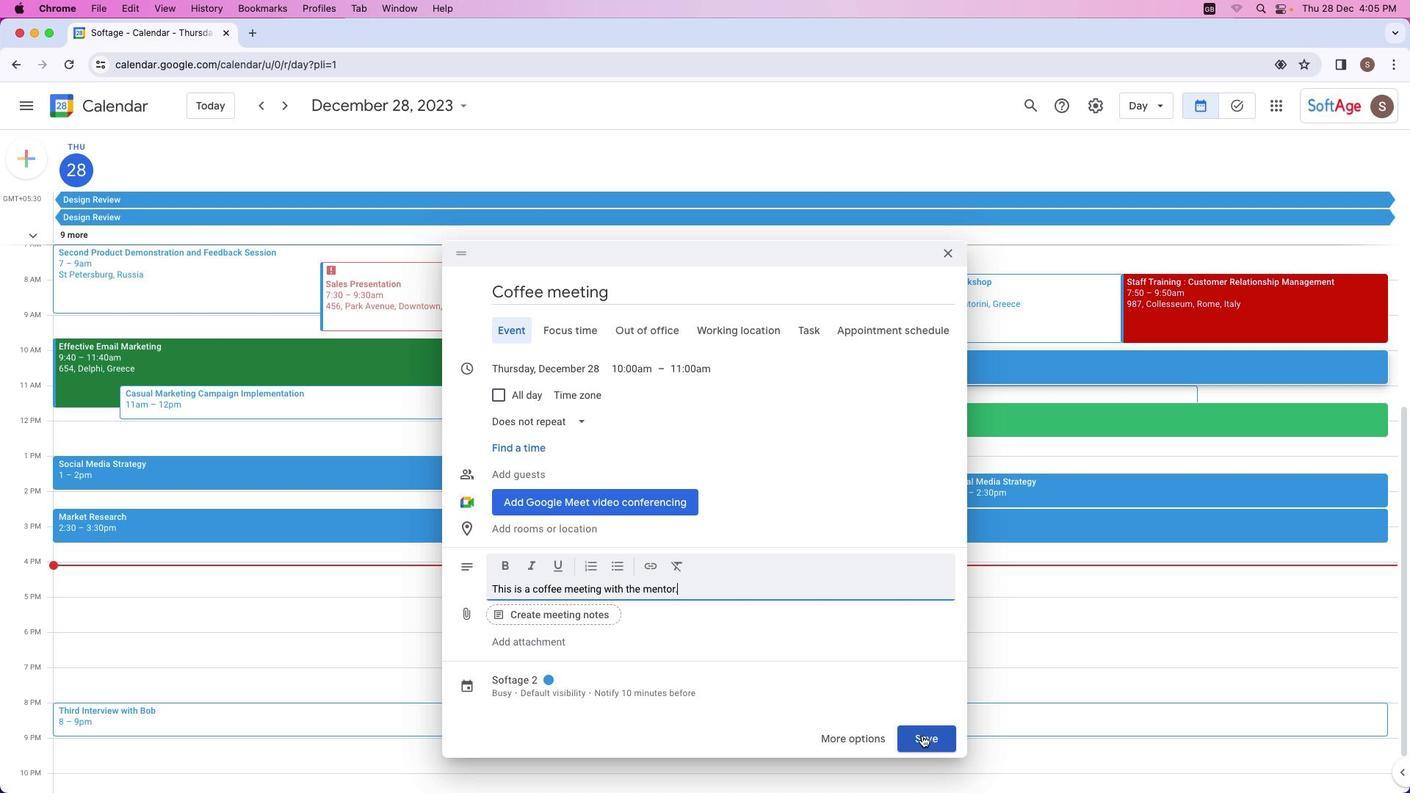 
Action: Mouse pressed left at (922, 735)
Screenshot: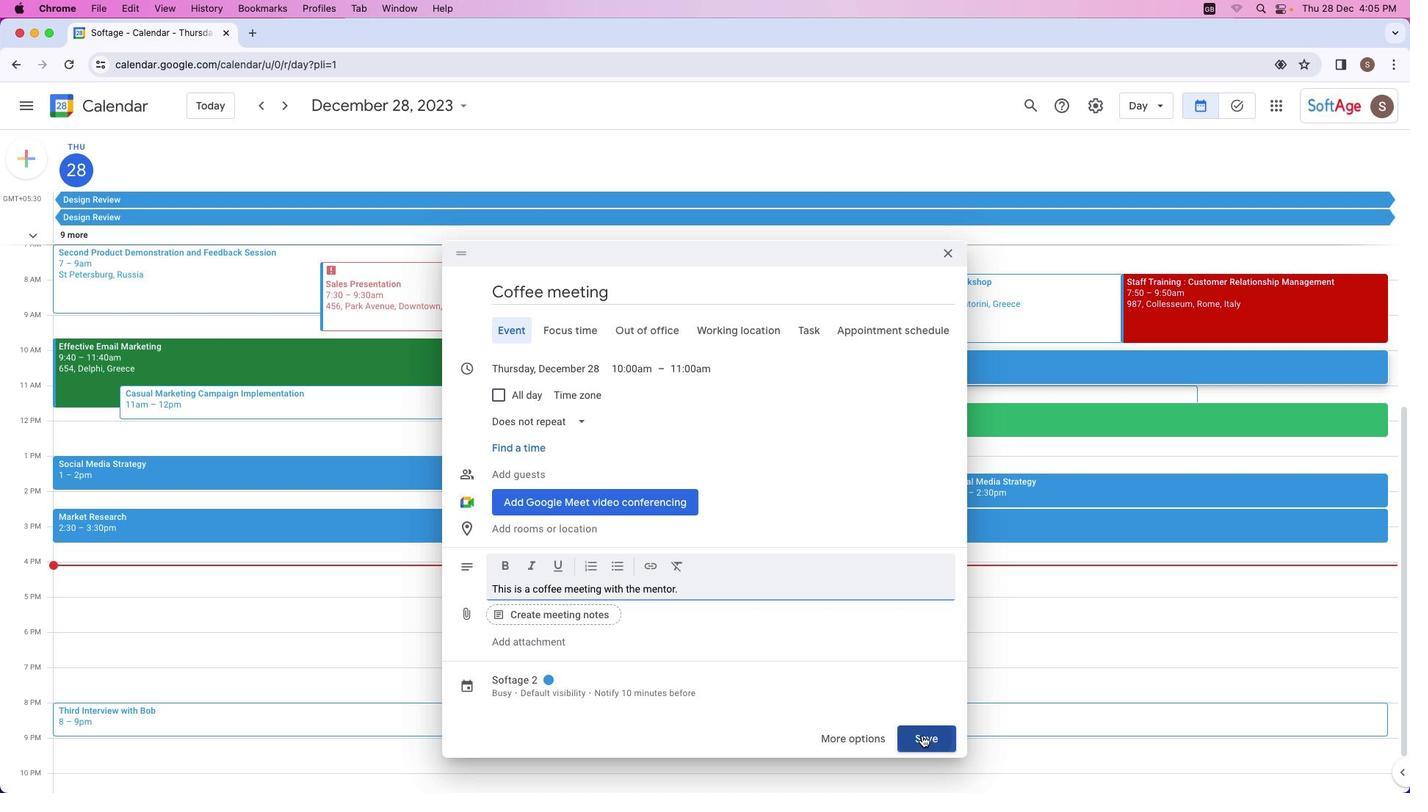 
Action: Mouse moved to (643, 639)
Screenshot: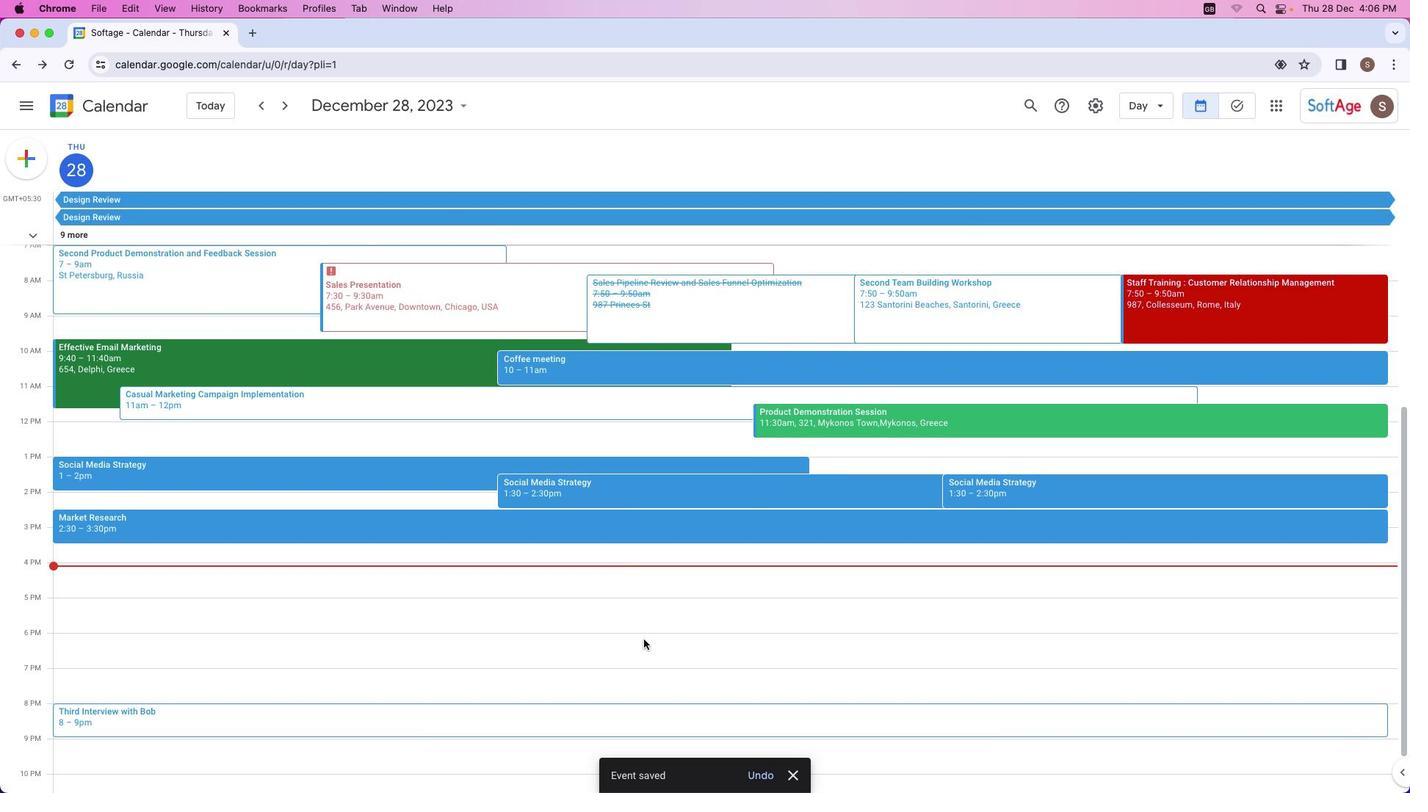 
Action: Mouse scrolled (643, 639) with delta (0, 0)
Screenshot: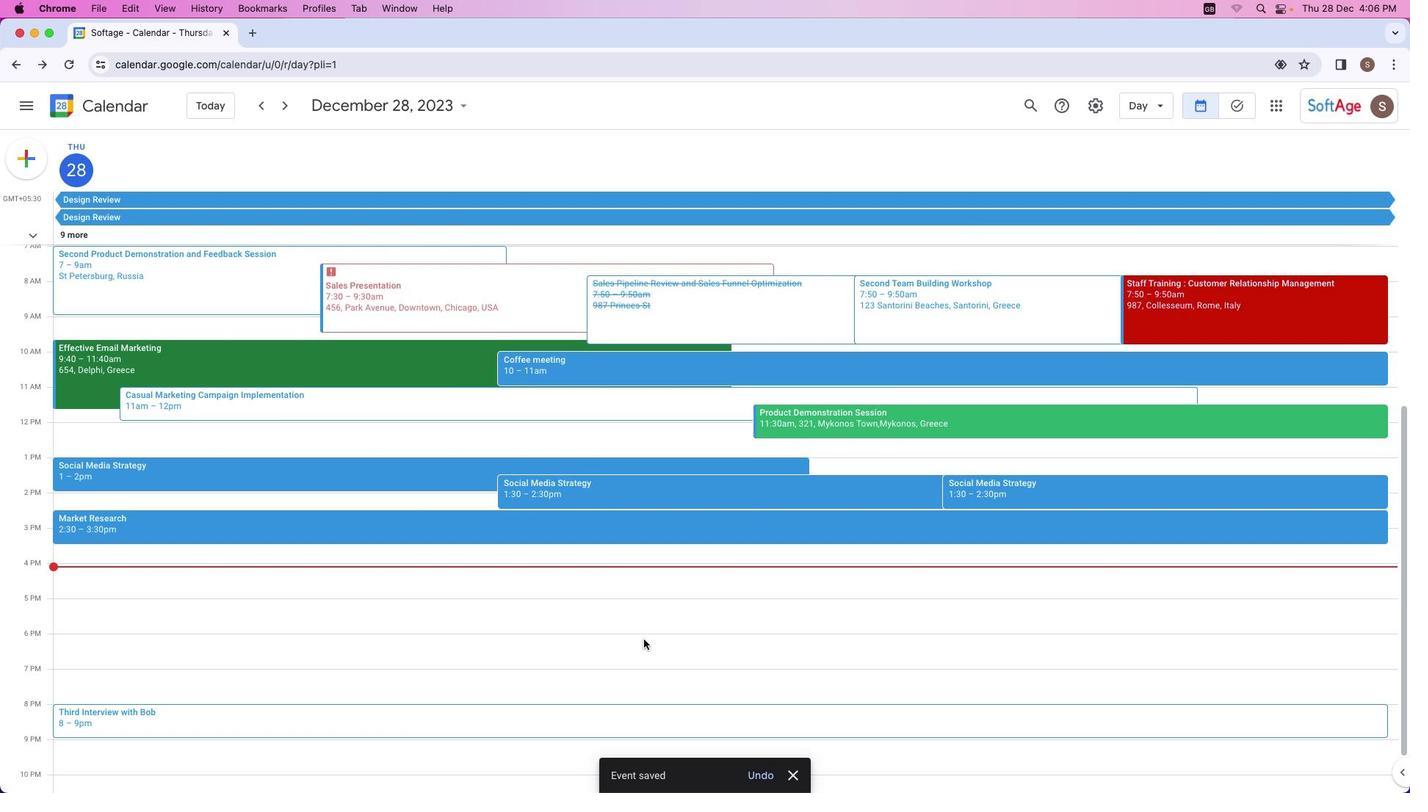 
Action: Mouse scrolled (643, 639) with delta (0, 0)
Screenshot: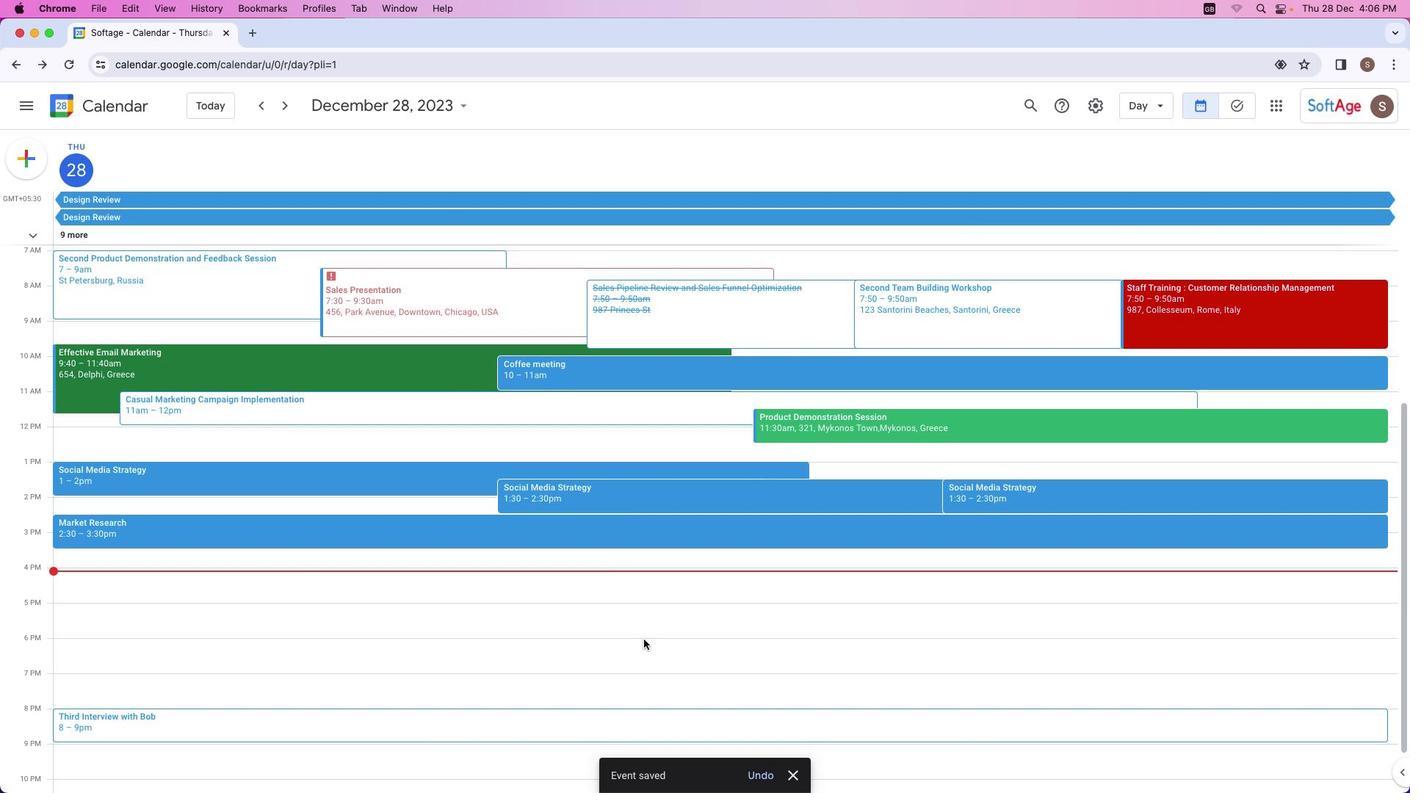 
Action: Mouse scrolled (643, 639) with delta (0, 0)
Screenshot: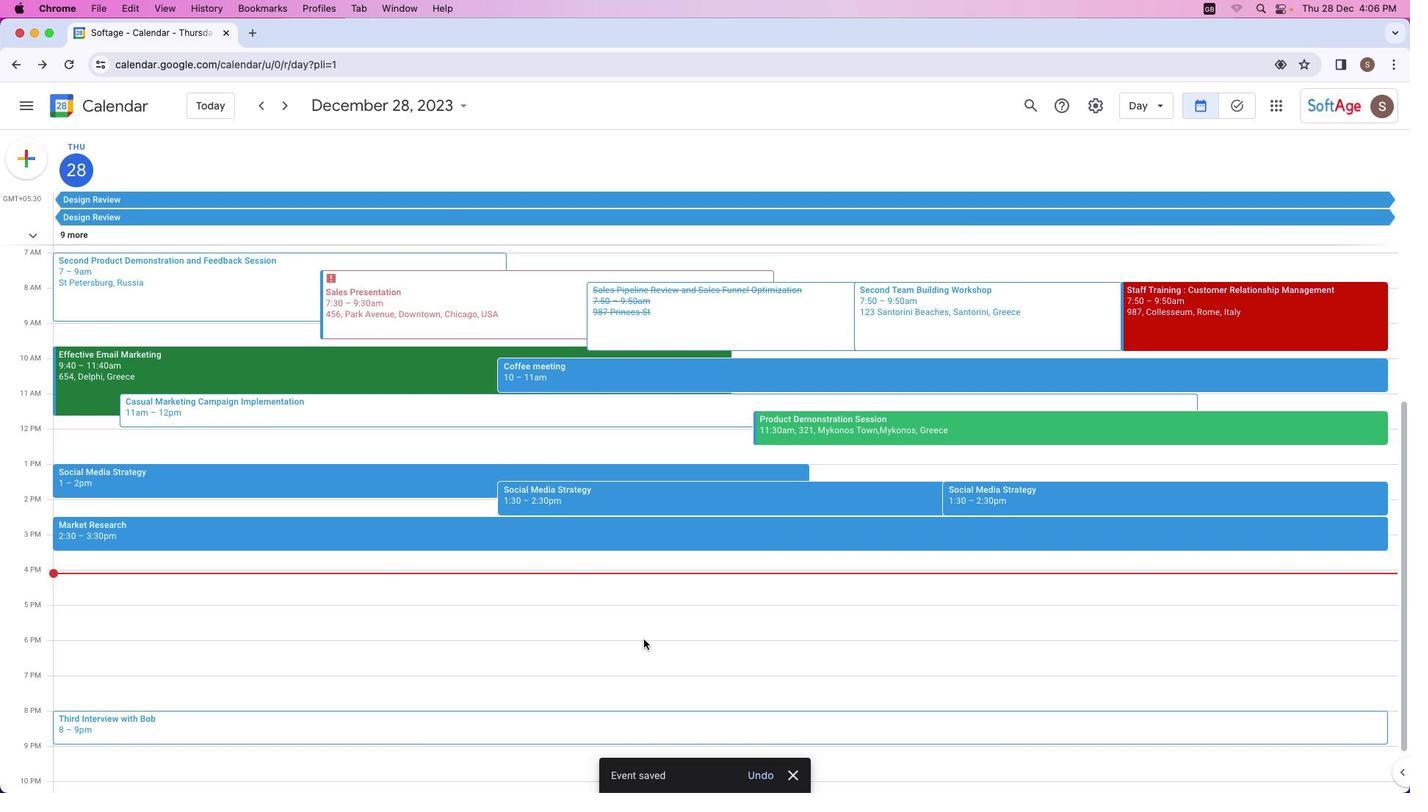 
Action: Mouse scrolled (643, 639) with delta (0, 0)
Screenshot: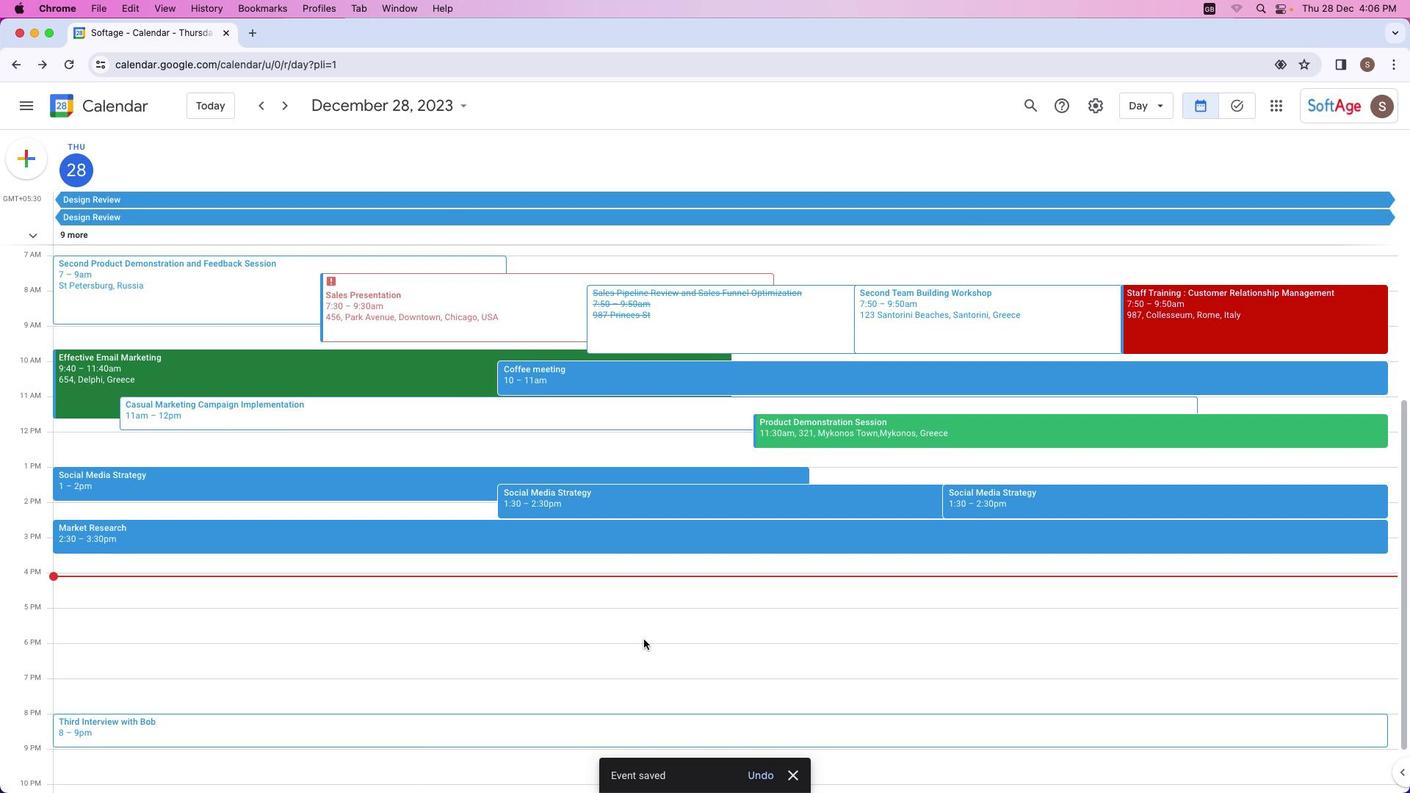 
Action: Mouse moved to (643, 639)
Screenshot: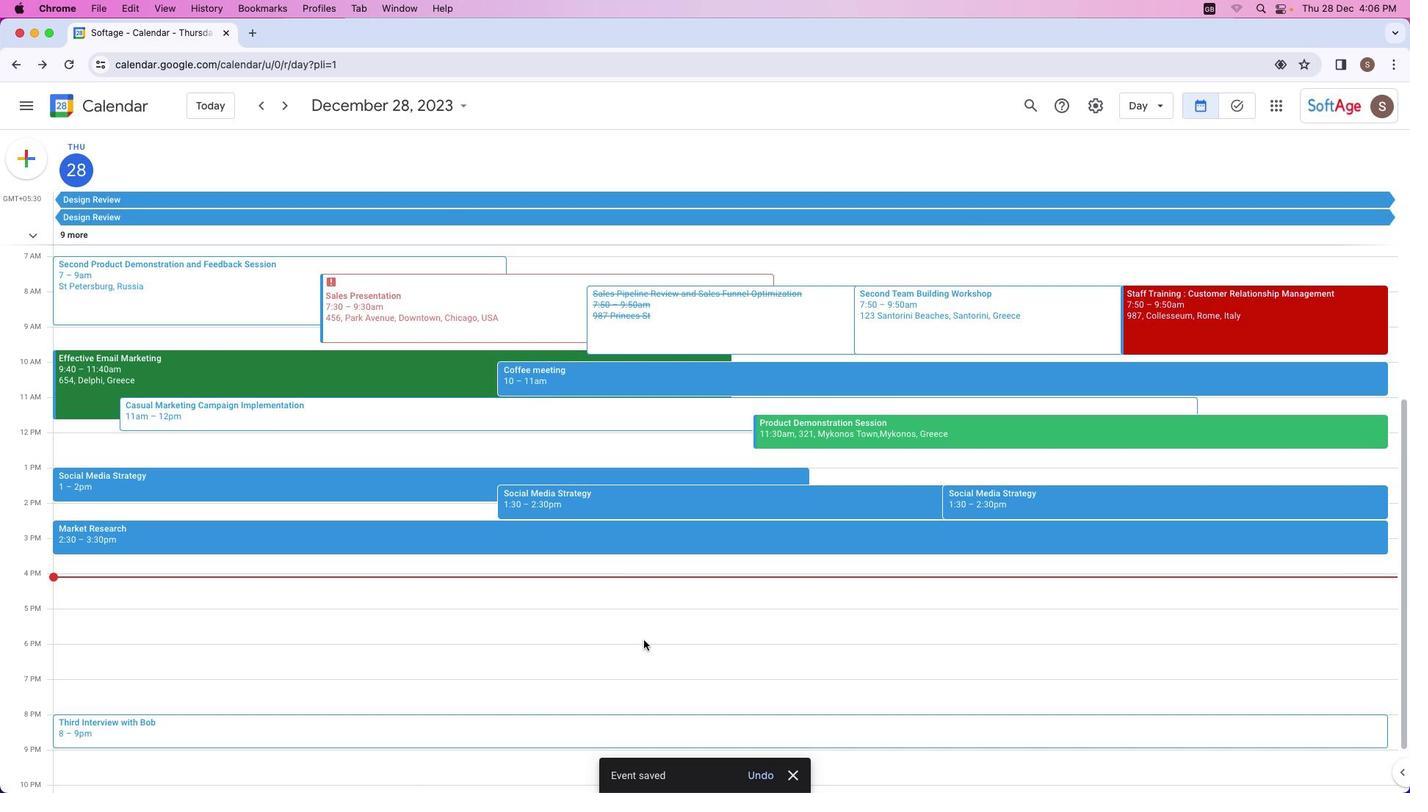 
Action: Mouse scrolled (643, 639) with delta (0, 0)
Screenshot: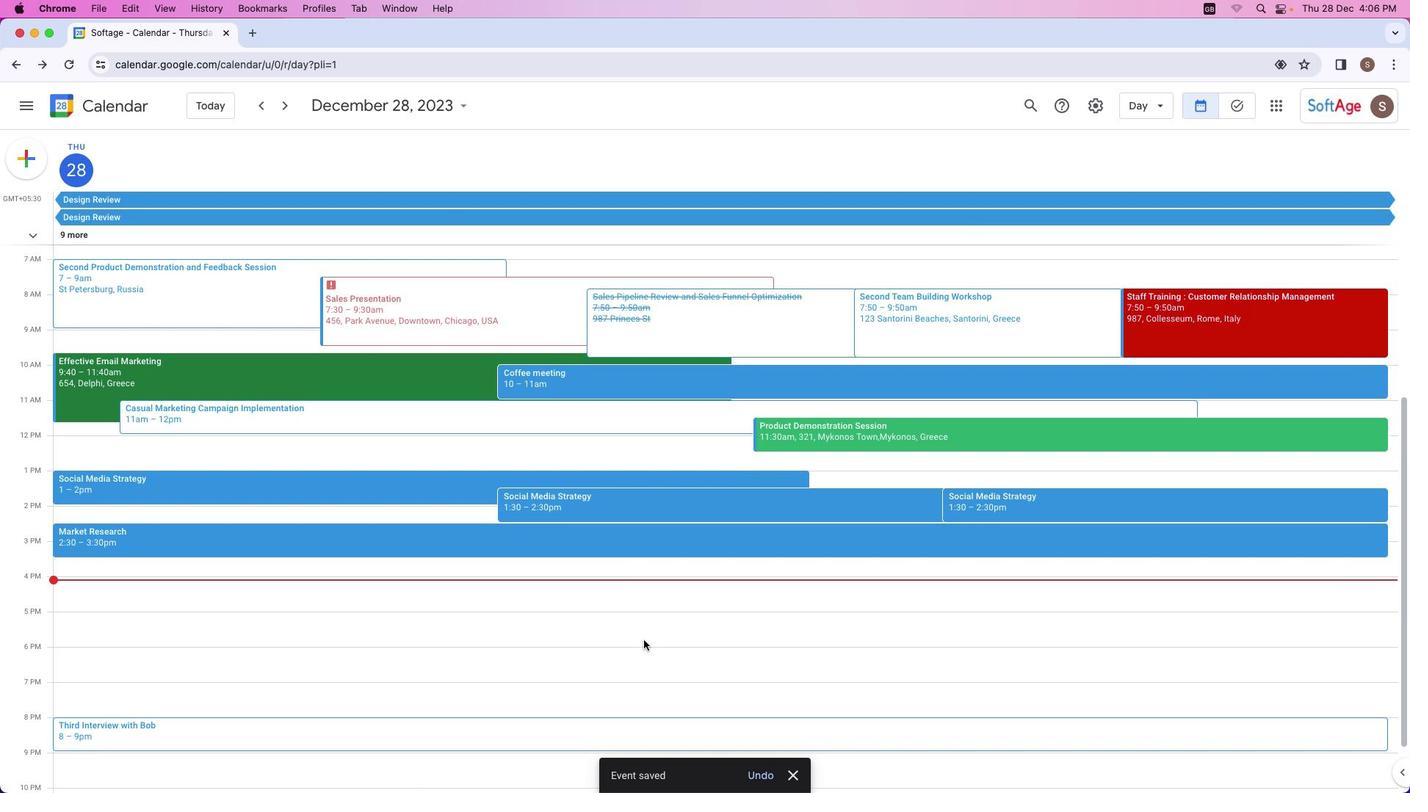 
Action: Mouse scrolled (643, 639) with delta (0, 0)
Screenshot: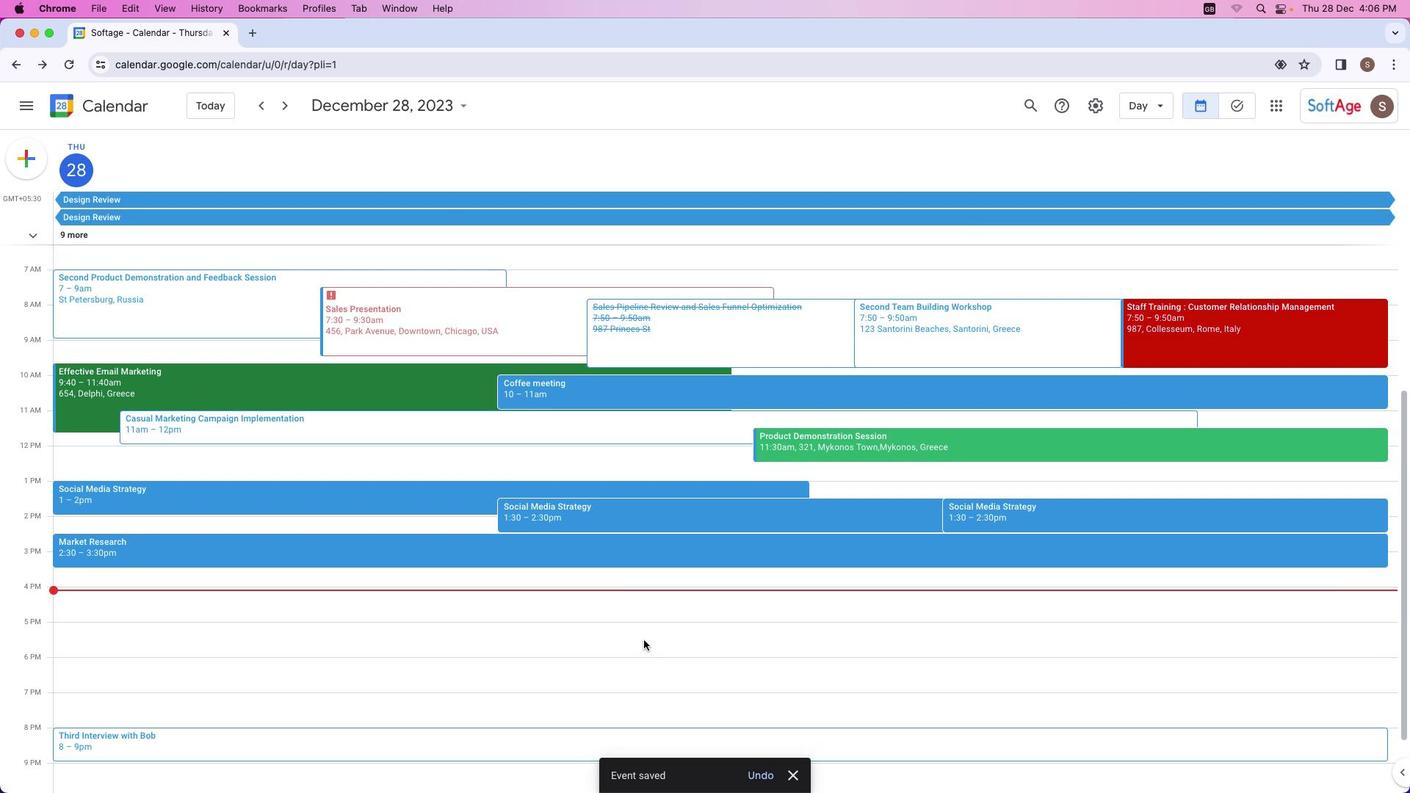 
Action: Mouse scrolled (643, 639) with delta (0, 0)
Screenshot: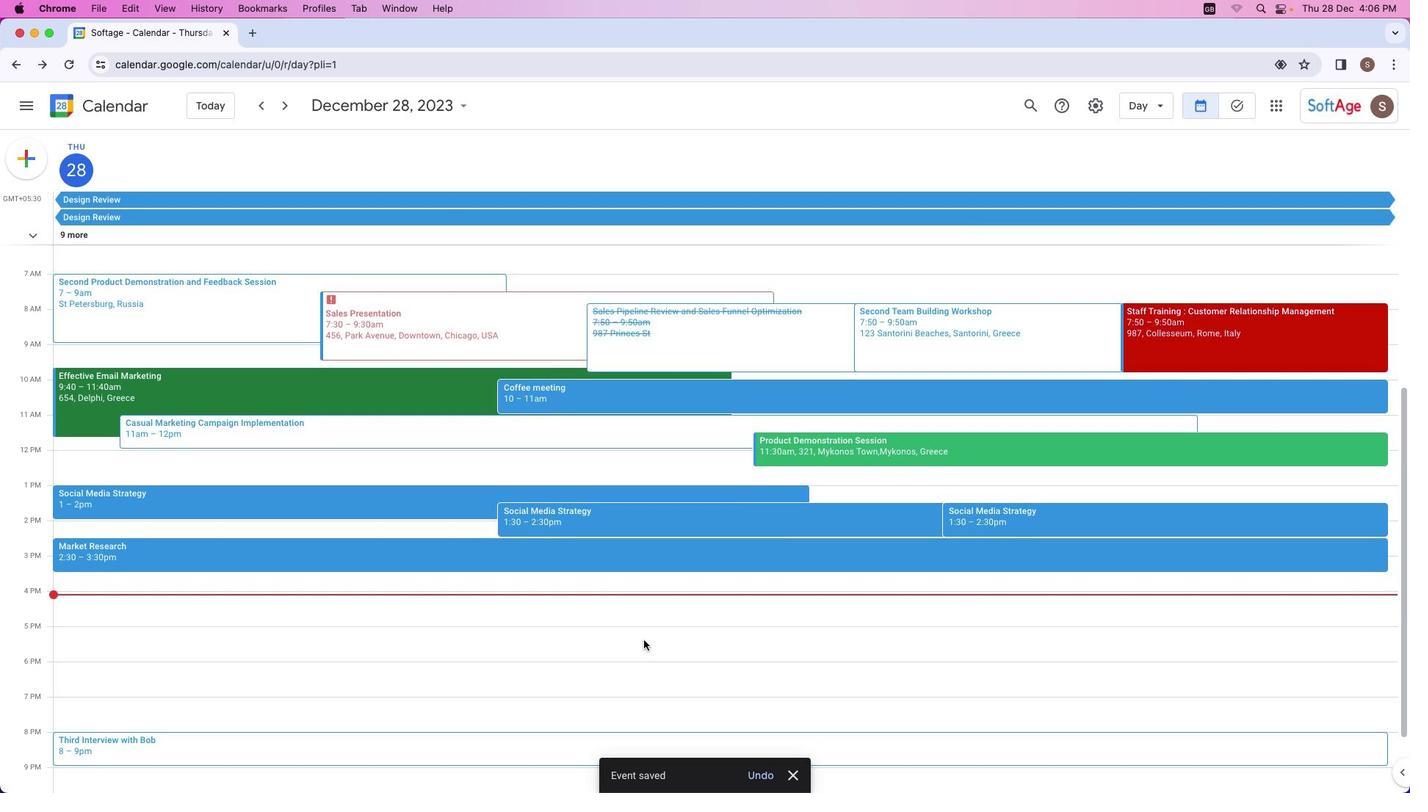 
Action: Mouse moved to (644, 639)
Screenshot: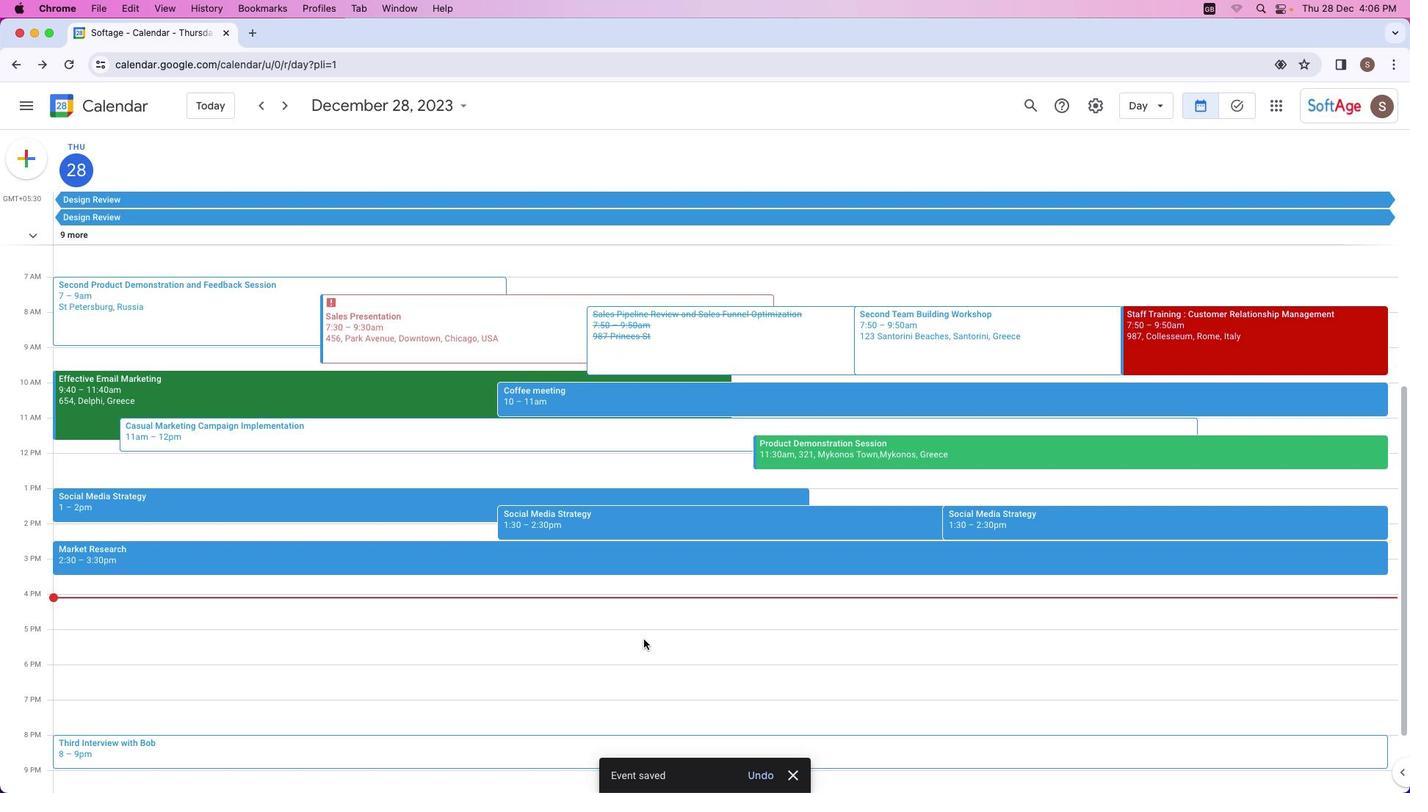 
Action: Mouse scrolled (644, 639) with delta (0, 0)
Screenshot: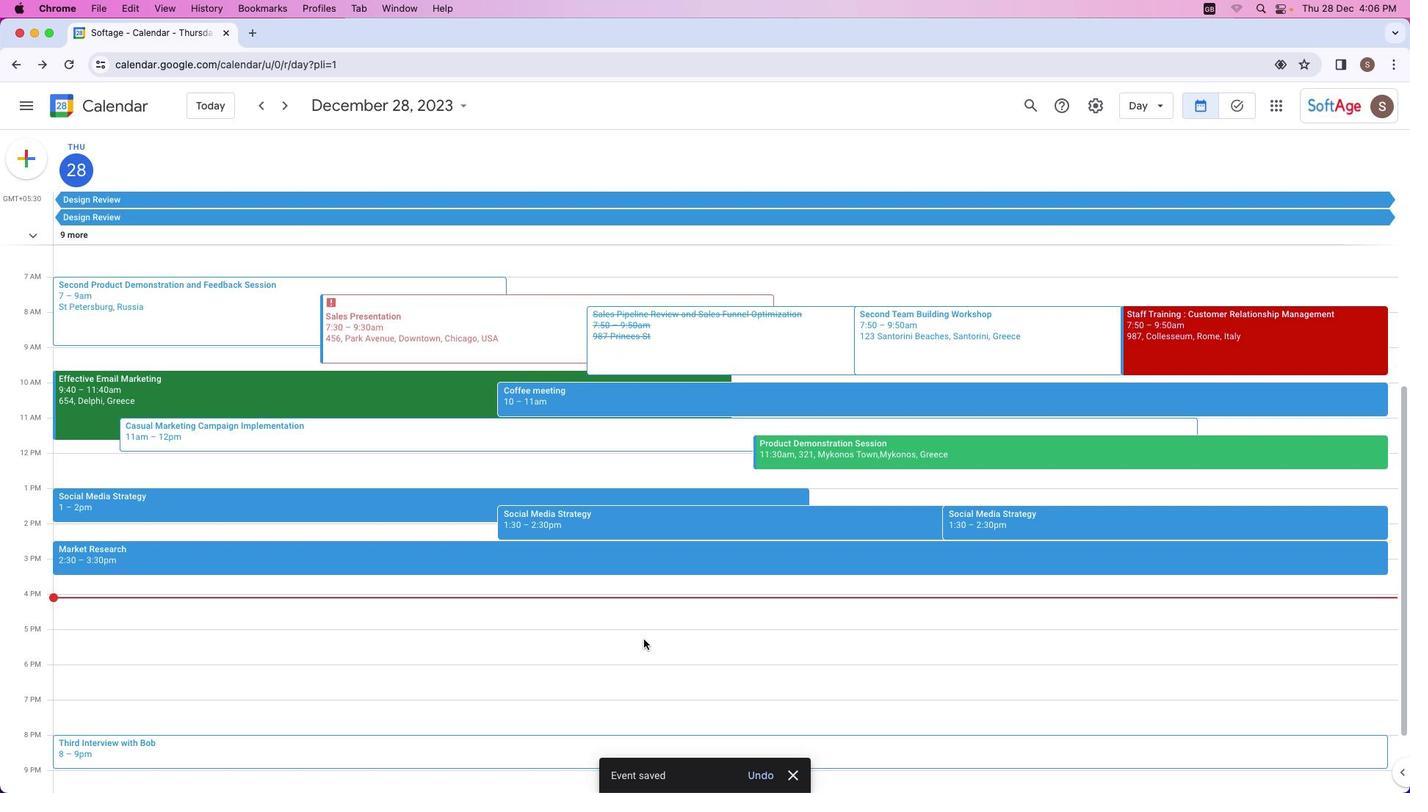 
Action: Mouse moved to (644, 639)
Screenshot: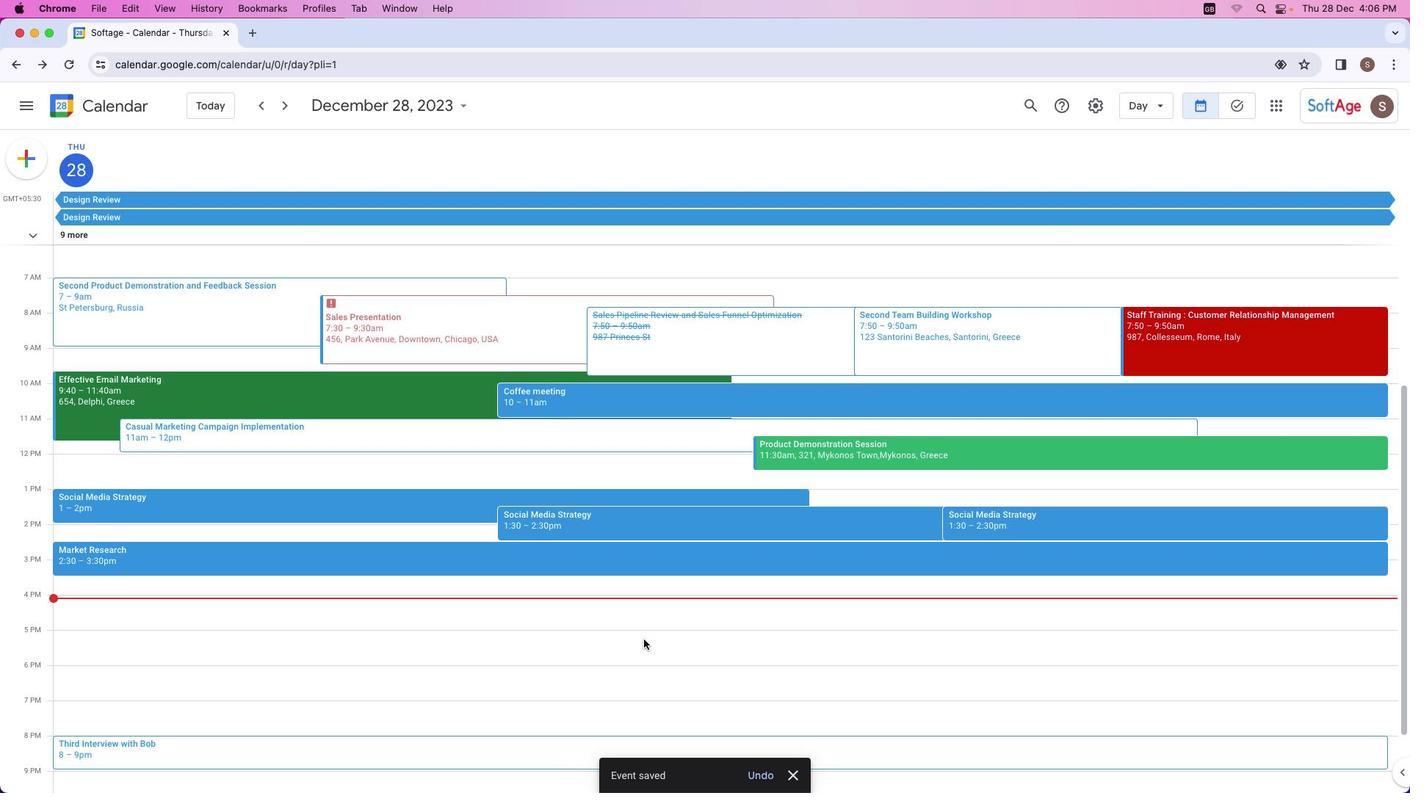 
Action: Mouse scrolled (644, 639) with delta (0, 0)
Screenshot: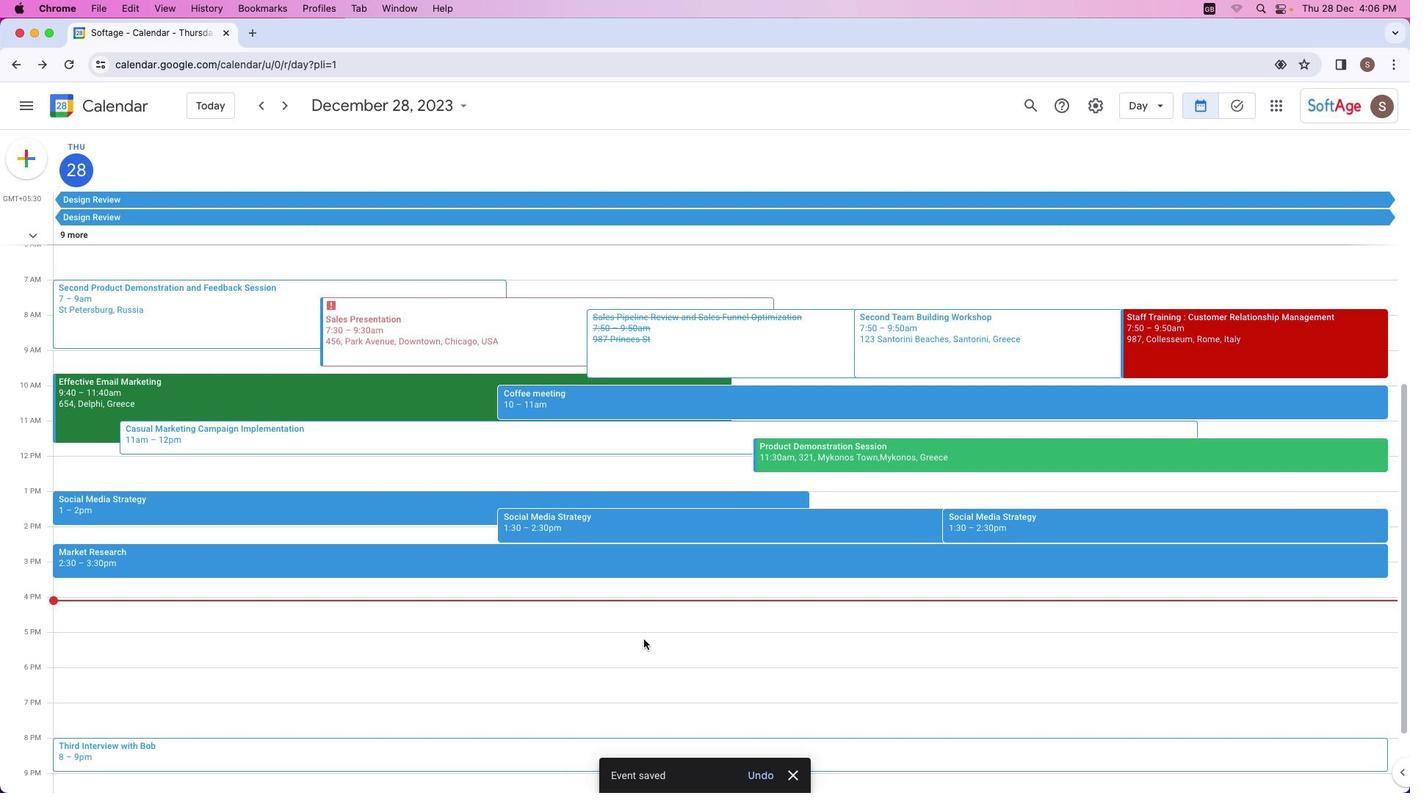 
Action: Mouse scrolled (644, 639) with delta (0, 0)
Screenshot: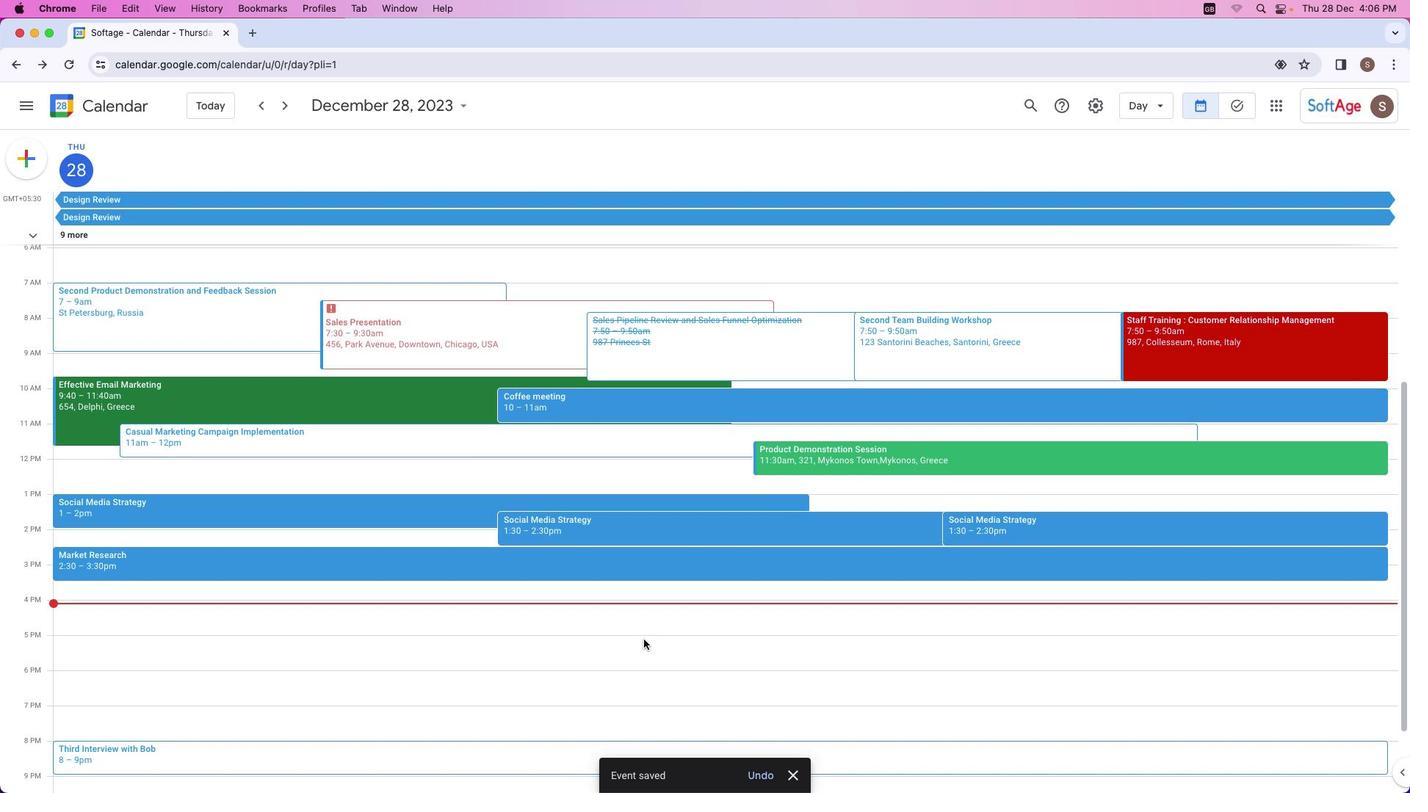 
Action: Mouse scrolled (644, 639) with delta (0, 0)
Screenshot: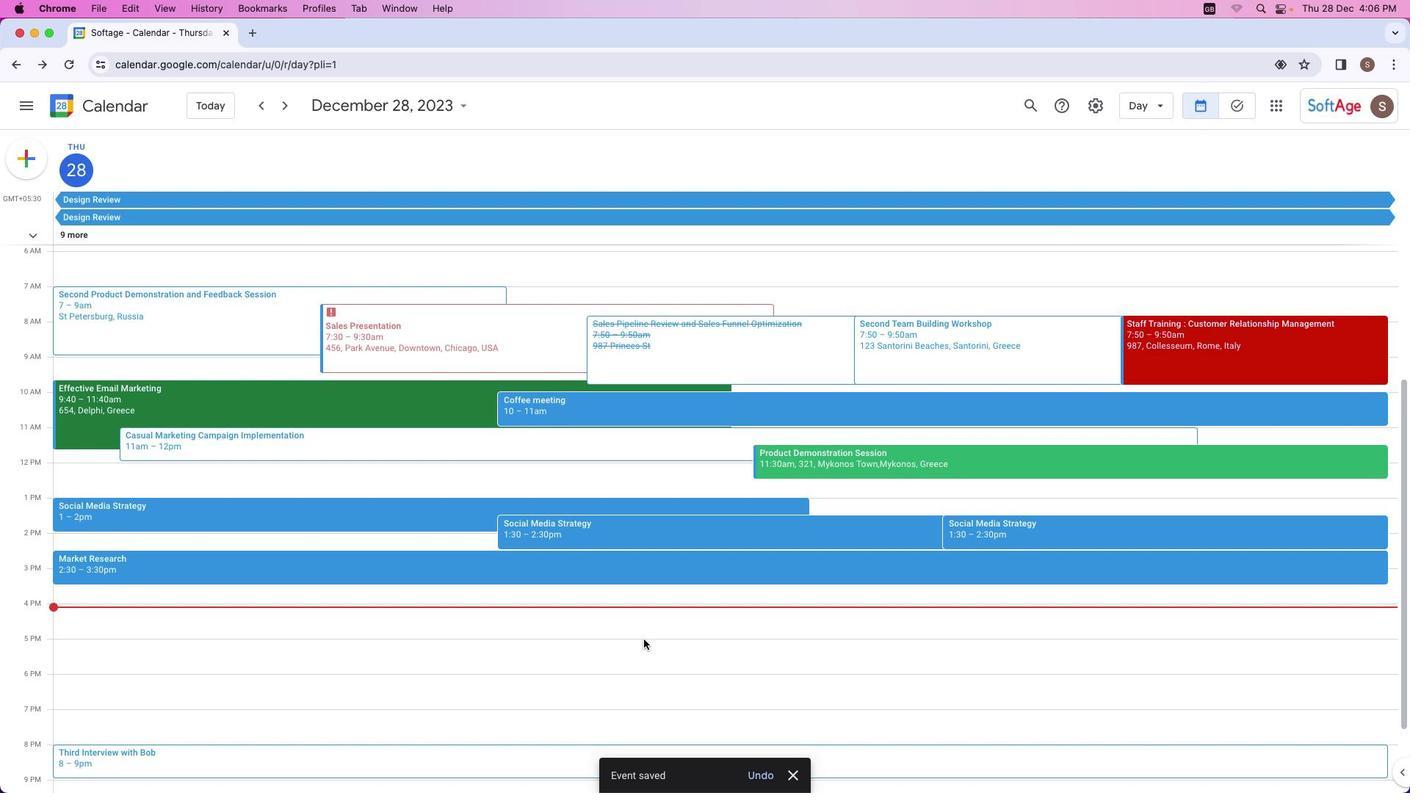 
Action: Mouse scrolled (644, 639) with delta (0, 0)
Screenshot: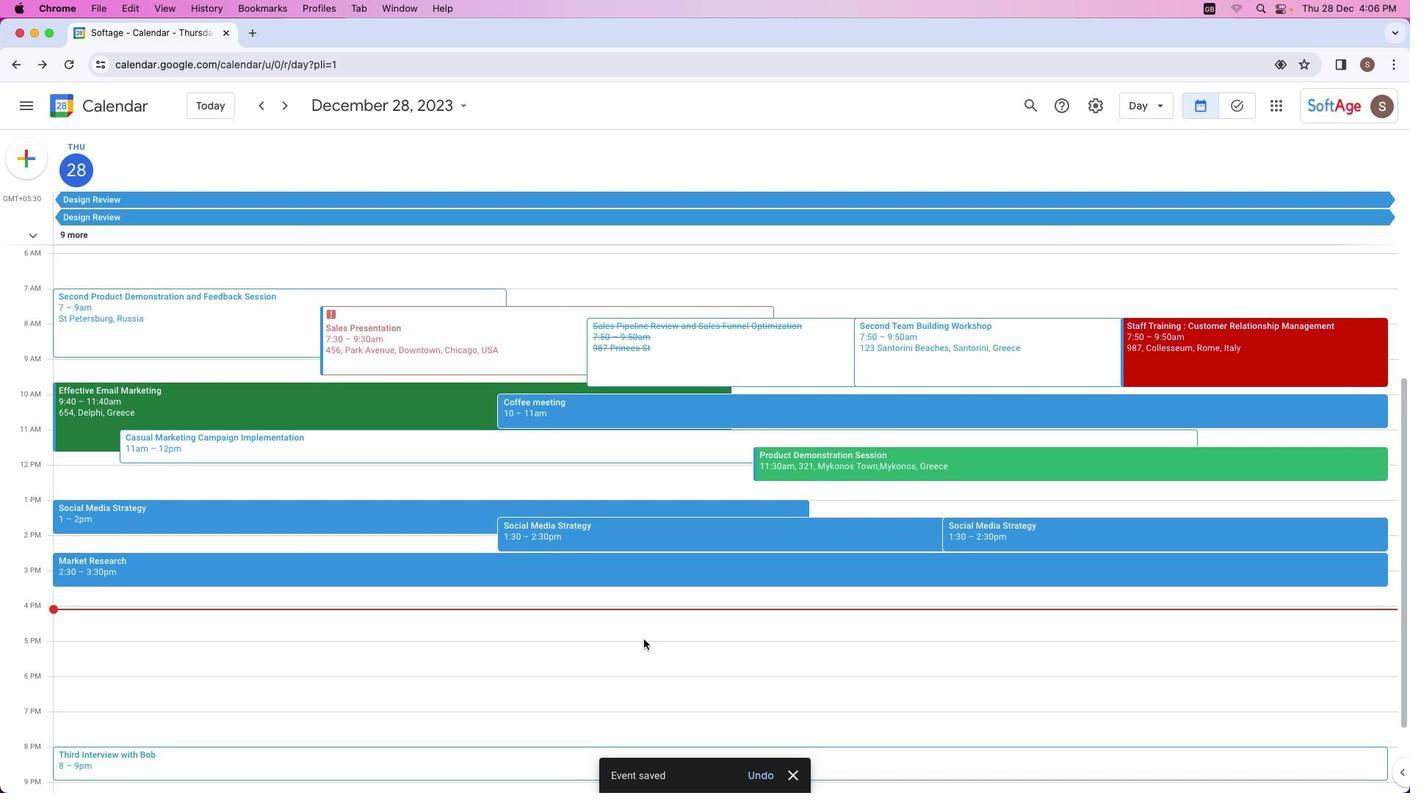 
Action: Mouse moved to (543, 405)
Screenshot: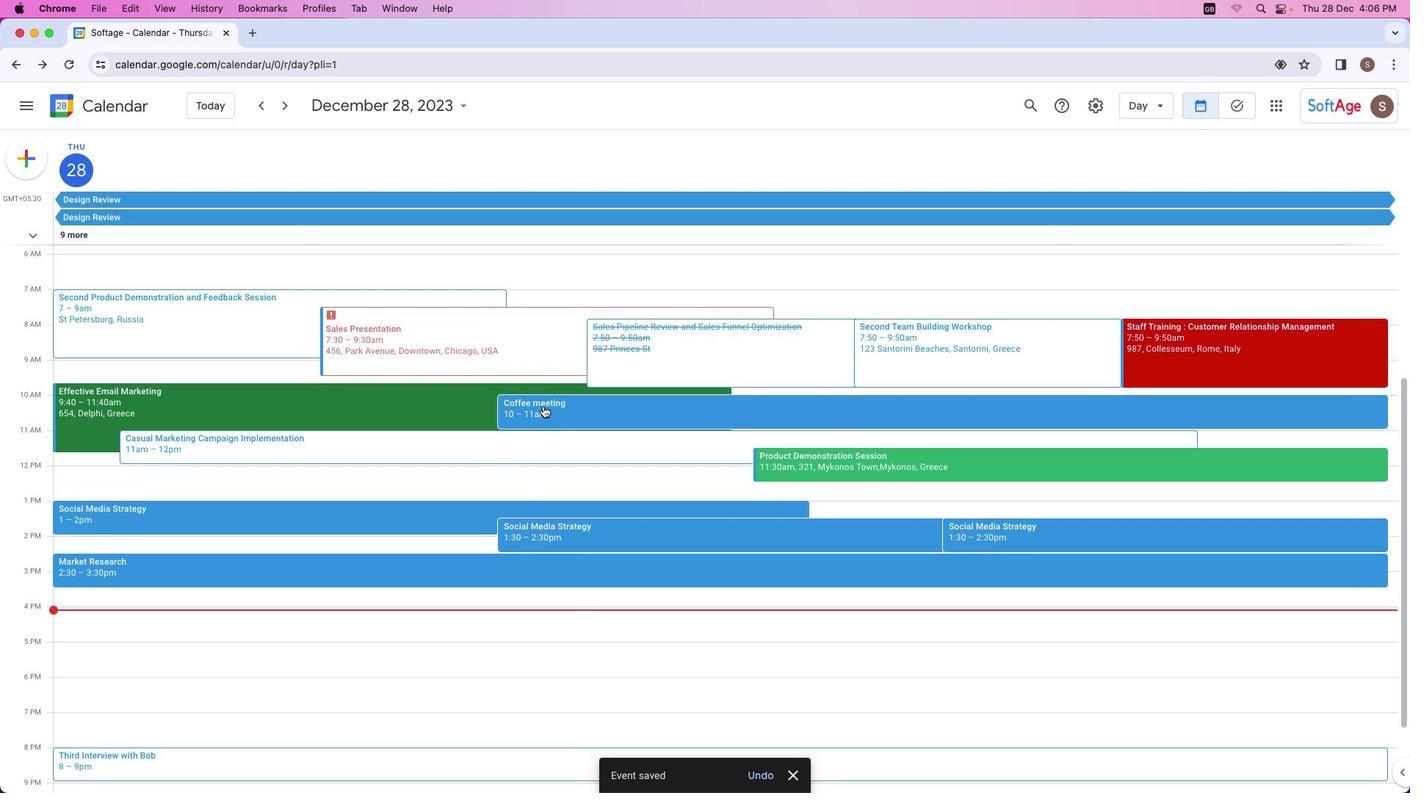 
Action: Mouse pressed left at (543, 405)
Screenshot: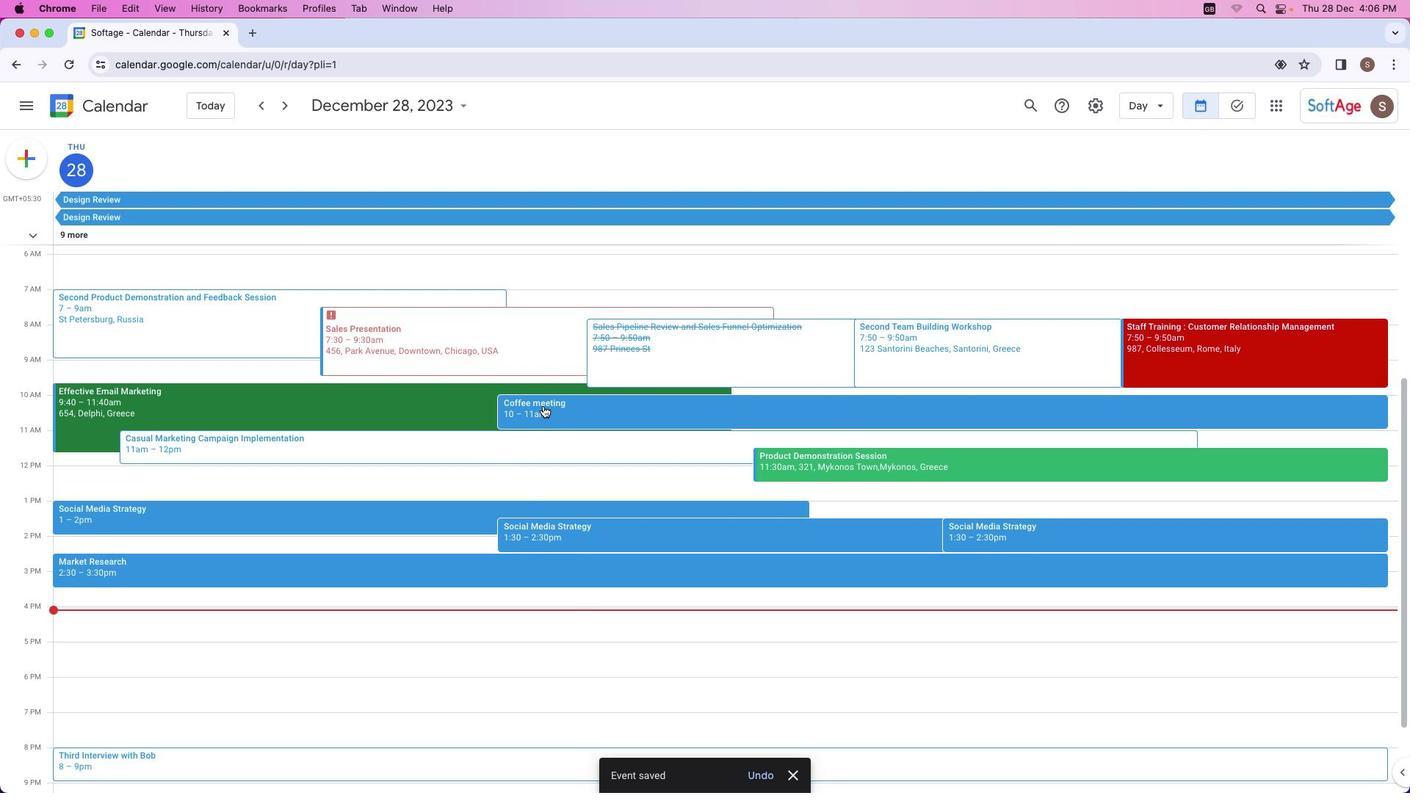 
Action: Mouse moved to (755, 454)
Screenshot: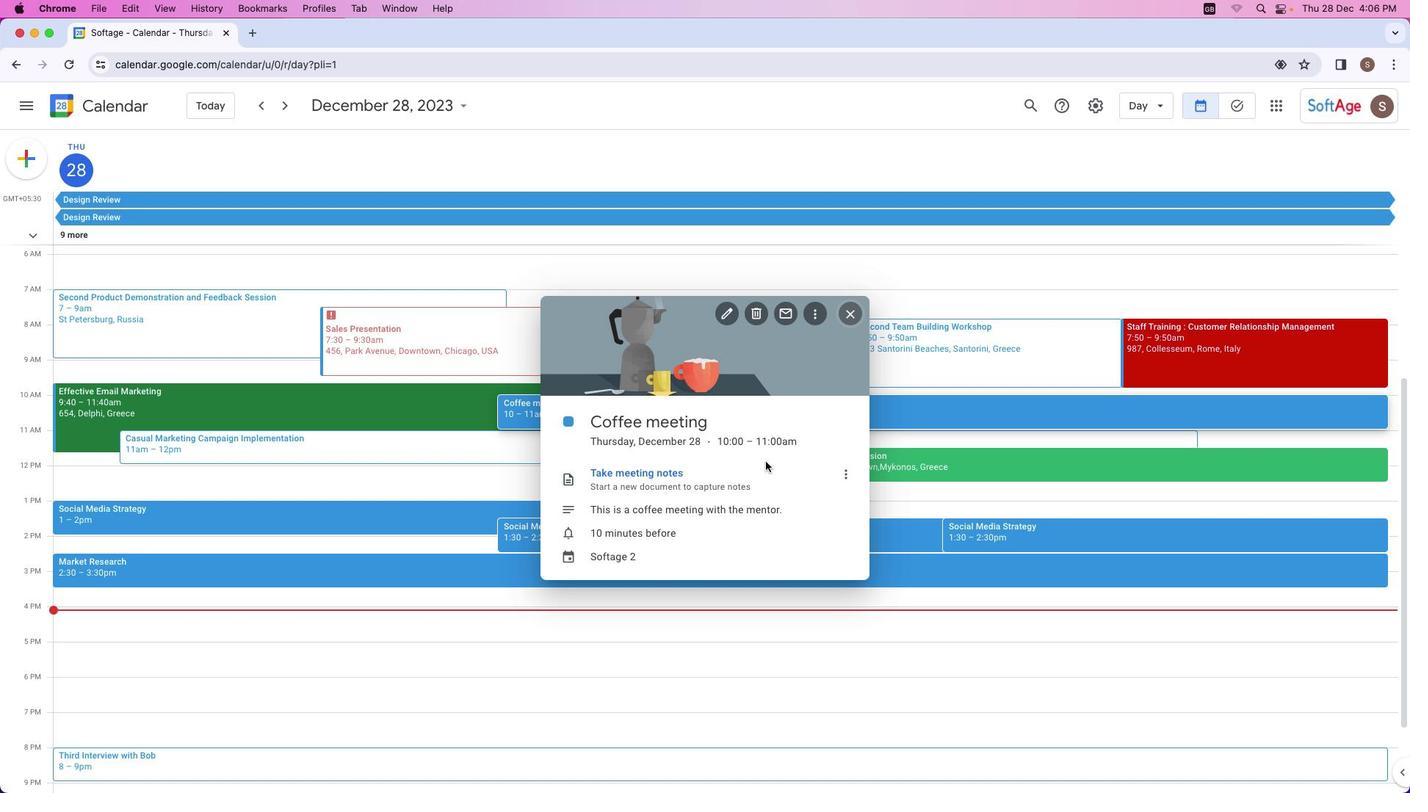 
